 Task: Look for space in Kitama, Tanzania from 26th August, 2023 to 10th September, 2023 for 6 adults, 2 children in price range Rs.10000 to Rs.15000. Place can be entire place or shared room with 6 bedrooms having 6 beds and 6 bathrooms. Property type can be house, flat, guest house. Amenities needed are: wifi, TV, free parkinig on premises, gym, breakfast. Booking option can be shelf check-in. Required host language is English.
Action: Mouse moved to (481, 99)
Screenshot: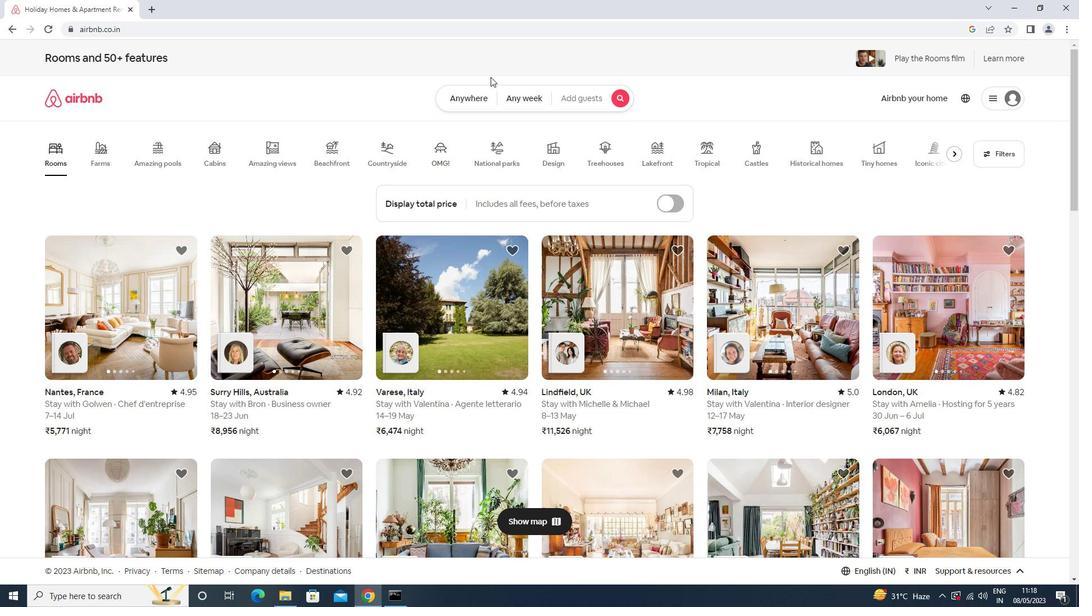 
Action: Mouse pressed left at (481, 99)
Screenshot: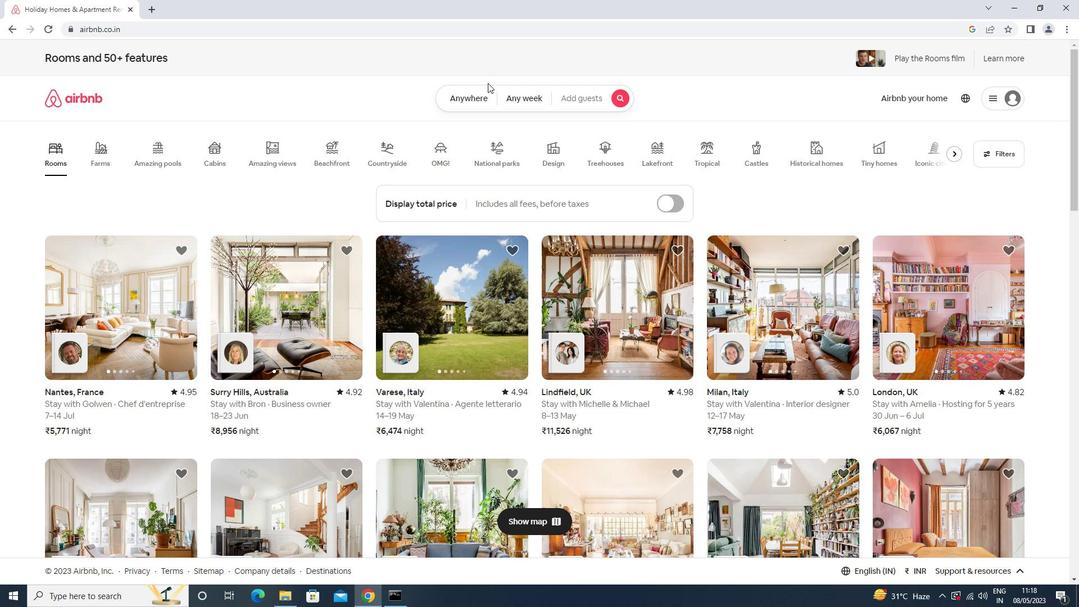 
Action: Mouse moved to (430, 142)
Screenshot: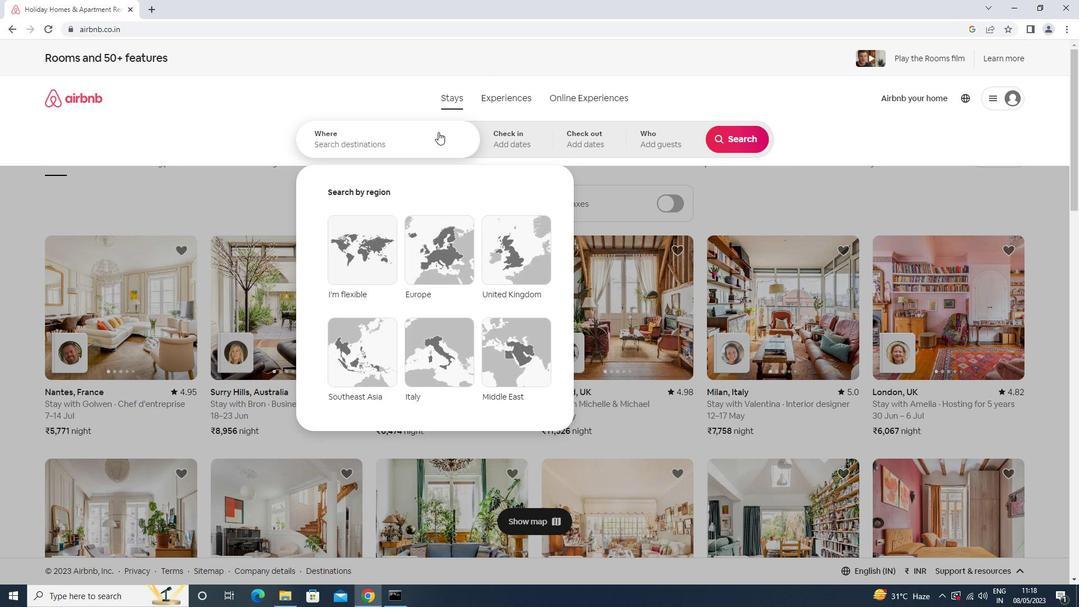 
Action: Mouse pressed left at (430, 142)
Screenshot: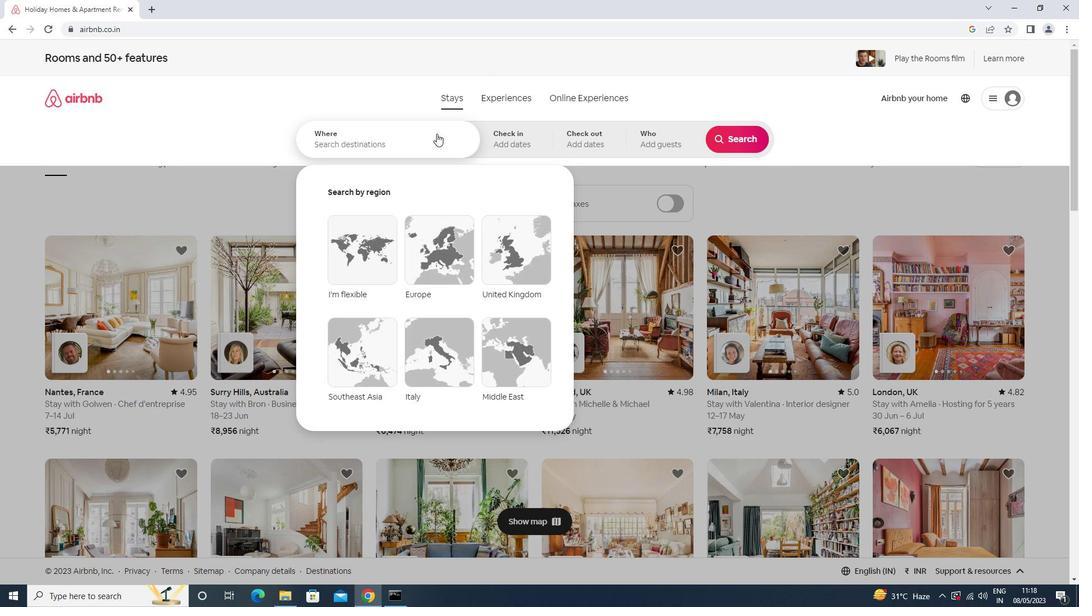 
Action: Key pressed <Key.shift>KITAMA,<Key.space><Key.shift>TANZANIA<Key.down><Key.enter>
Screenshot: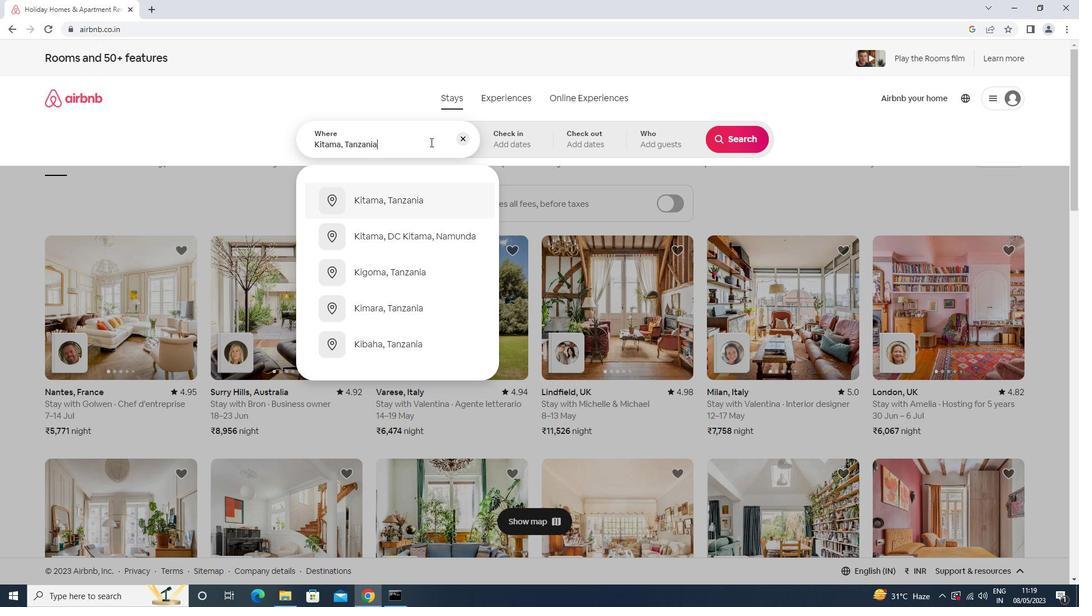 
Action: Mouse moved to (737, 226)
Screenshot: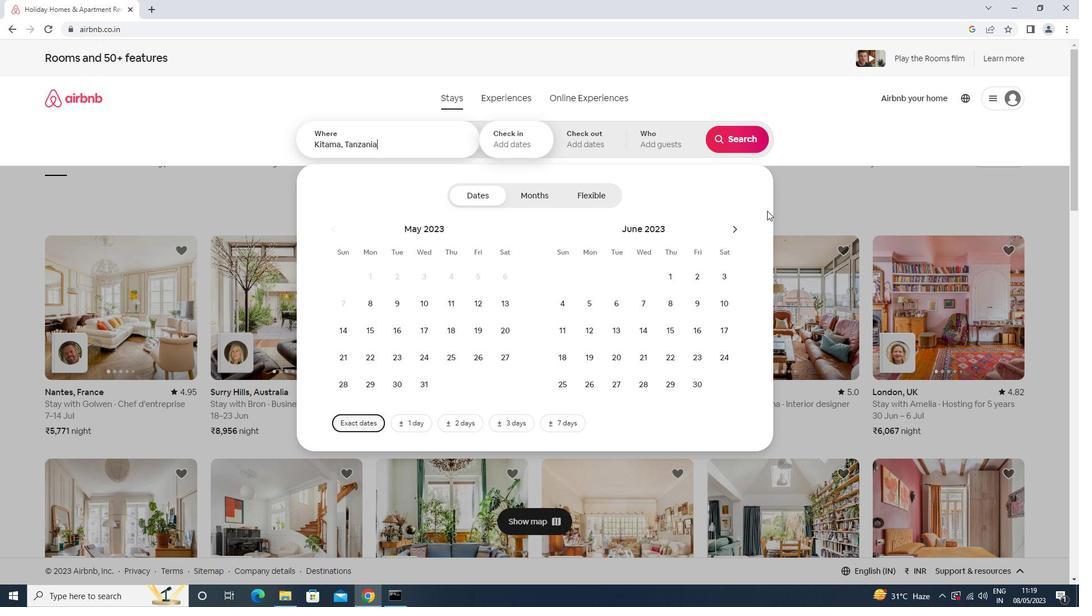 
Action: Mouse pressed left at (737, 226)
Screenshot: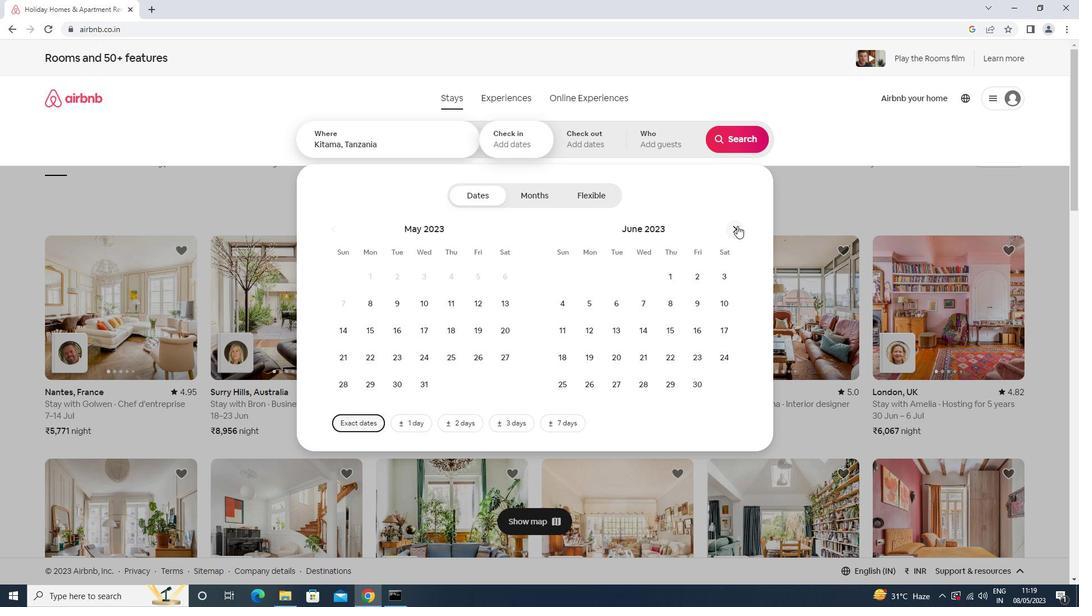 
Action: Mouse pressed left at (737, 226)
Screenshot: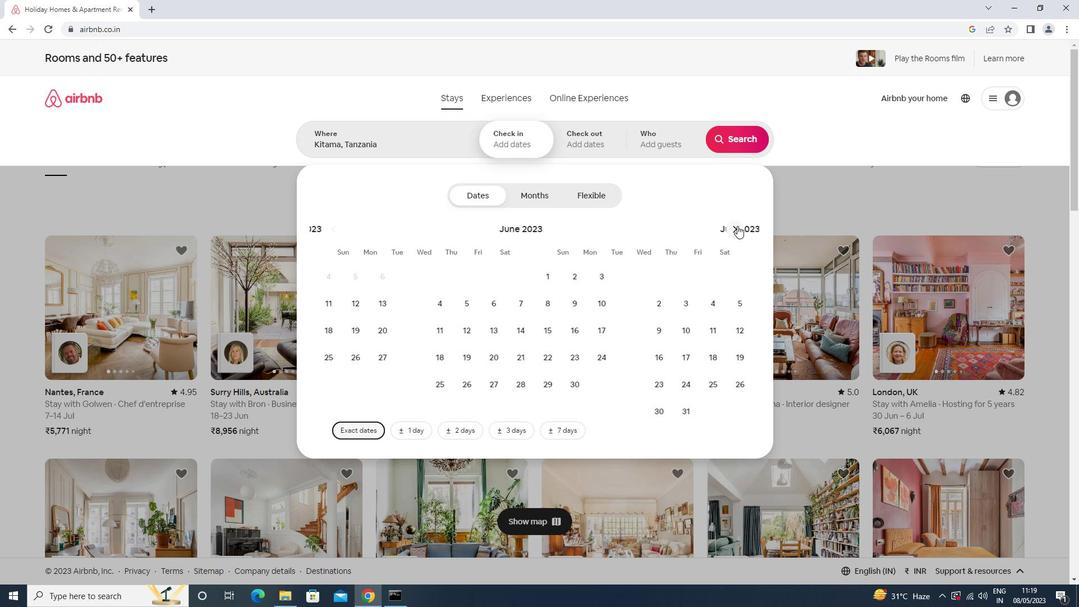 
Action: Mouse moved to (737, 226)
Screenshot: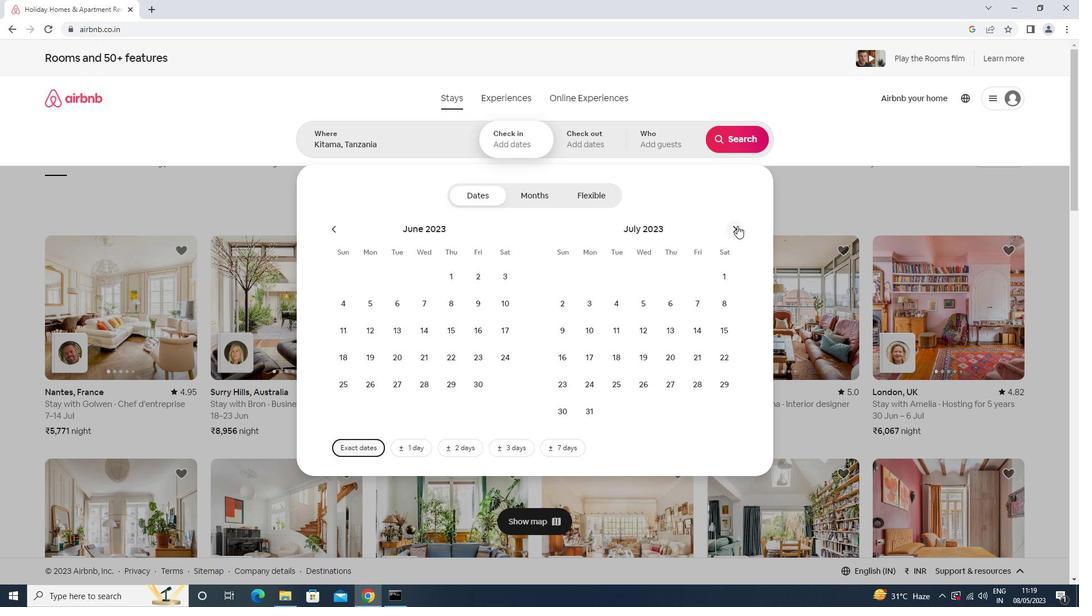 
Action: Mouse pressed left at (737, 226)
Screenshot: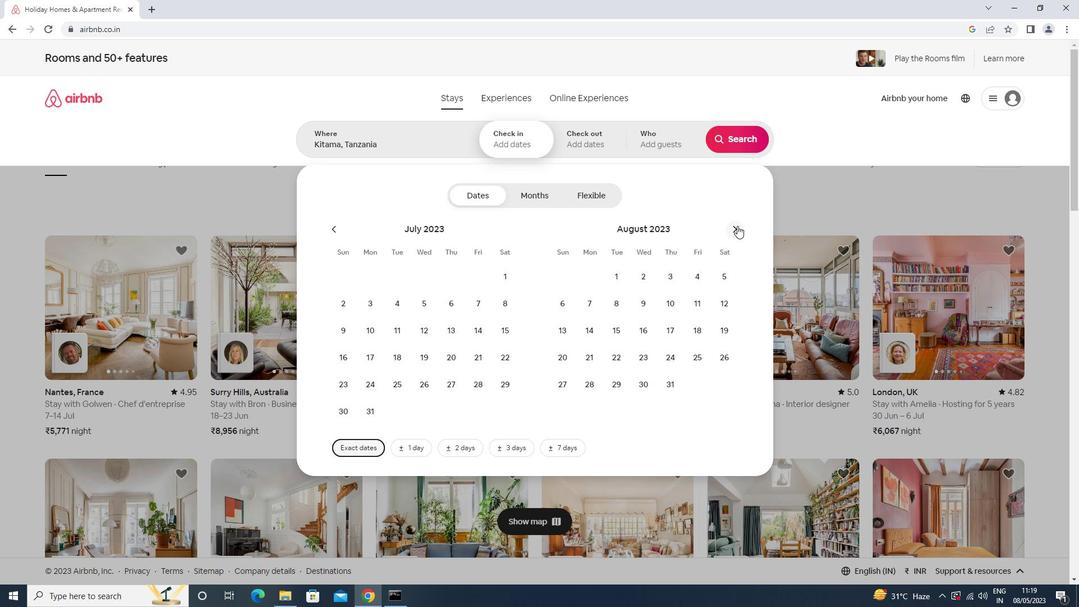 
Action: Mouse moved to (448, 356)
Screenshot: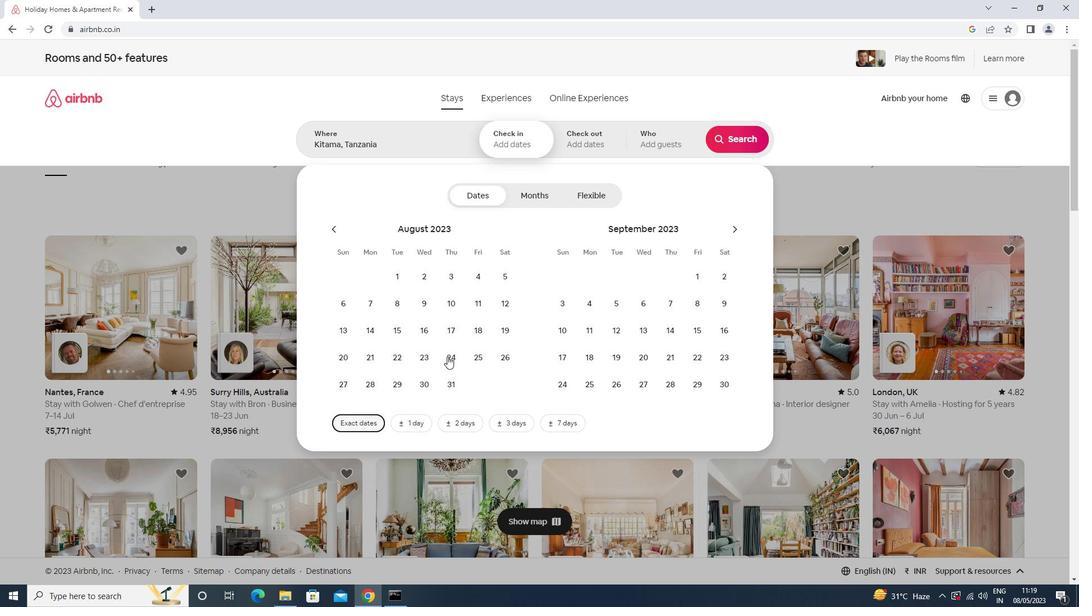 
Action: Mouse pressed left at (448, 356)
Screenshot: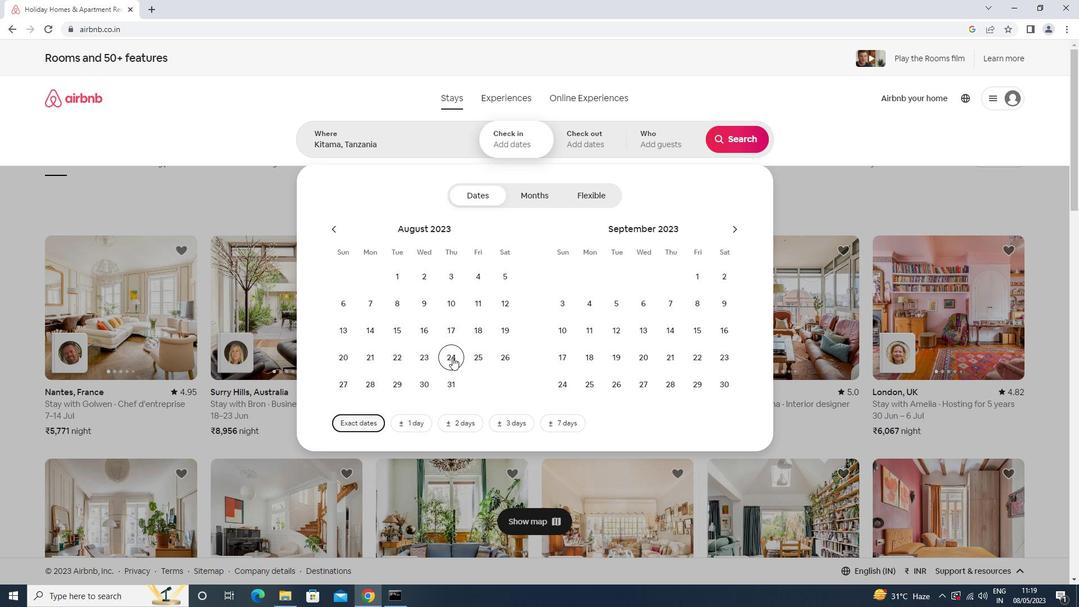 
Action: Mouse moved to (564, 328)
Screenshot: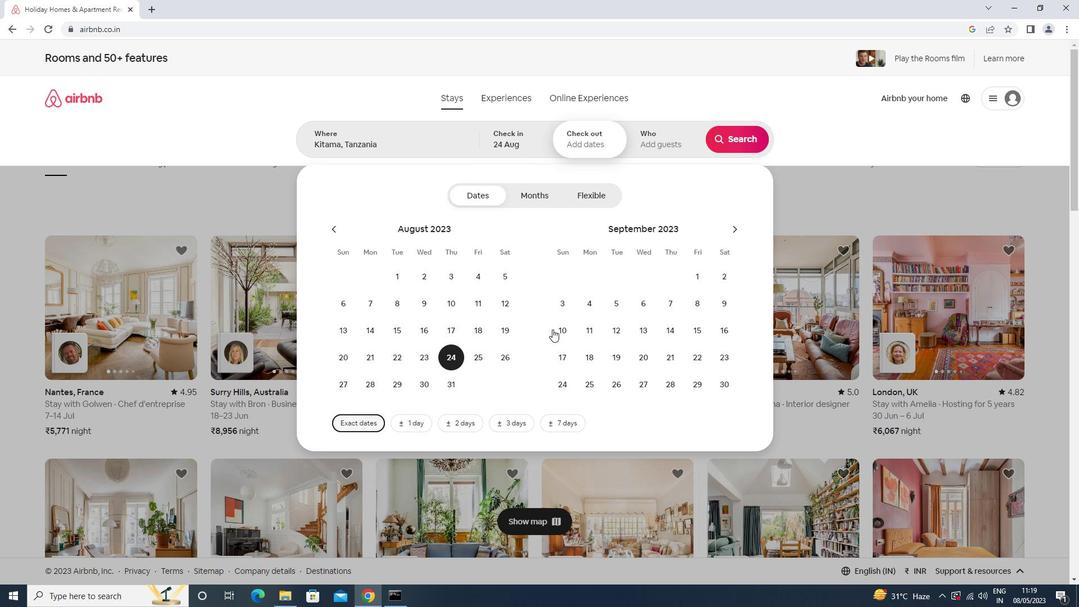
Action: Mouse pressed left at (564, 328)
Screenshot: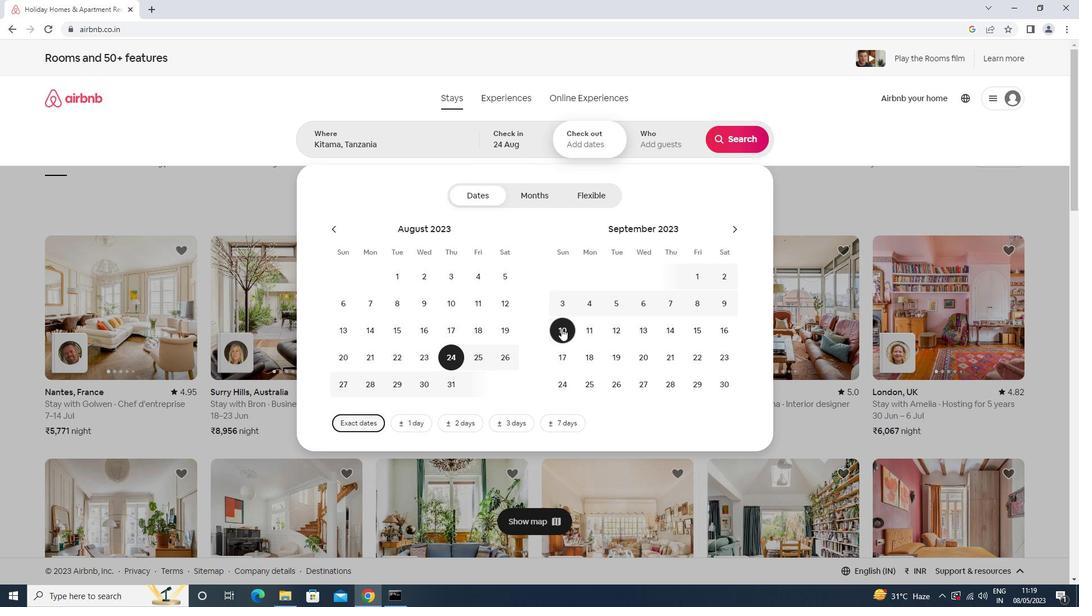 
Action: Mouse moved to (655, 145)
Screenshot: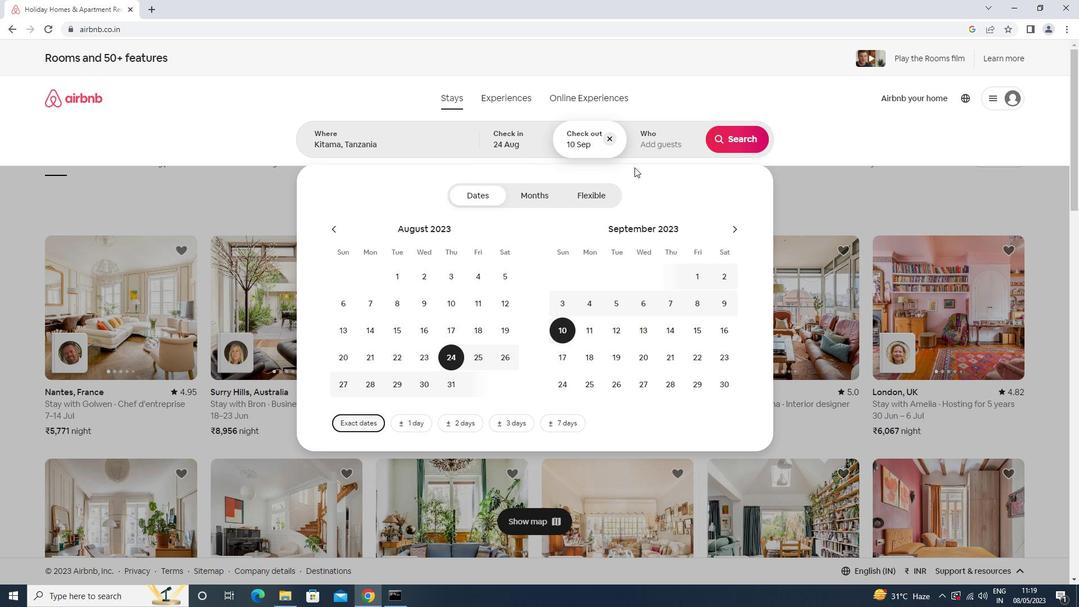 
Action: Mouse pressed left at (655, 145)
Screenshot: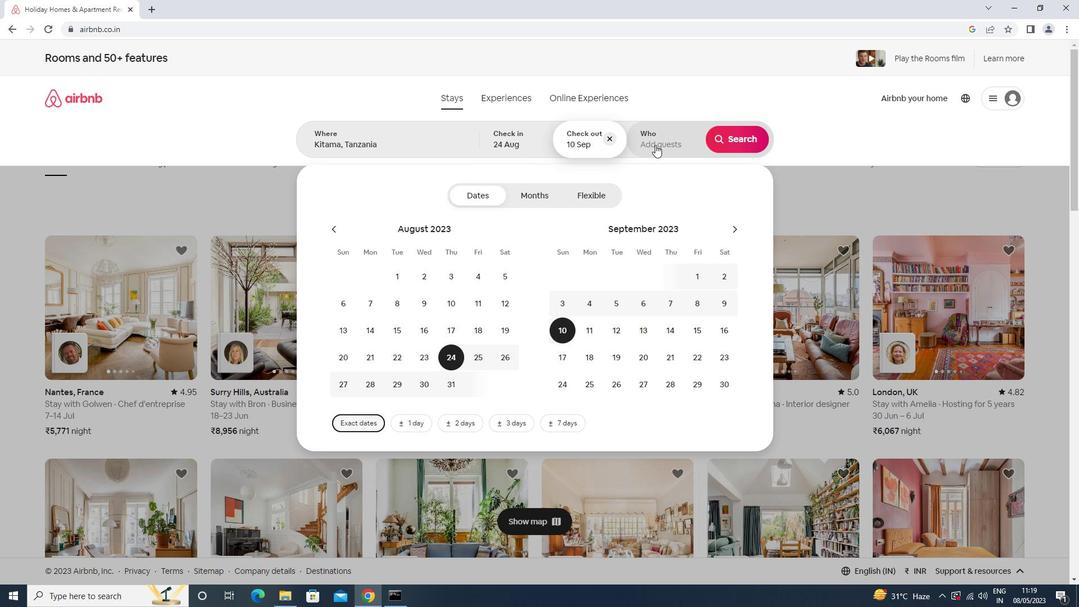 
Action: Mouse moved to (740, 199)
Screenshot: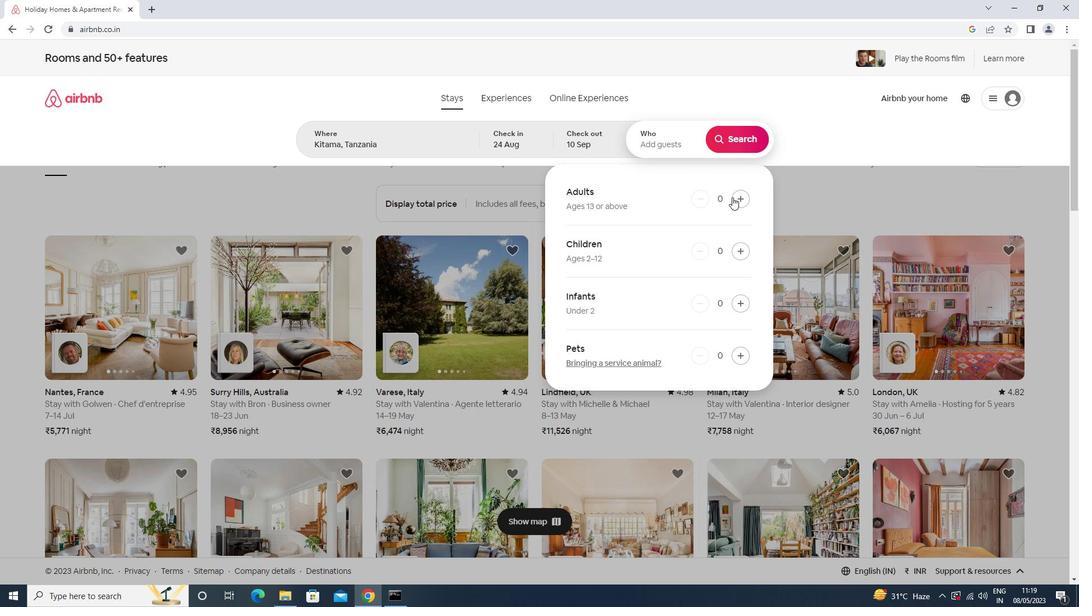 
Action: Mouse pressed left at (740, 199)
Screenshot: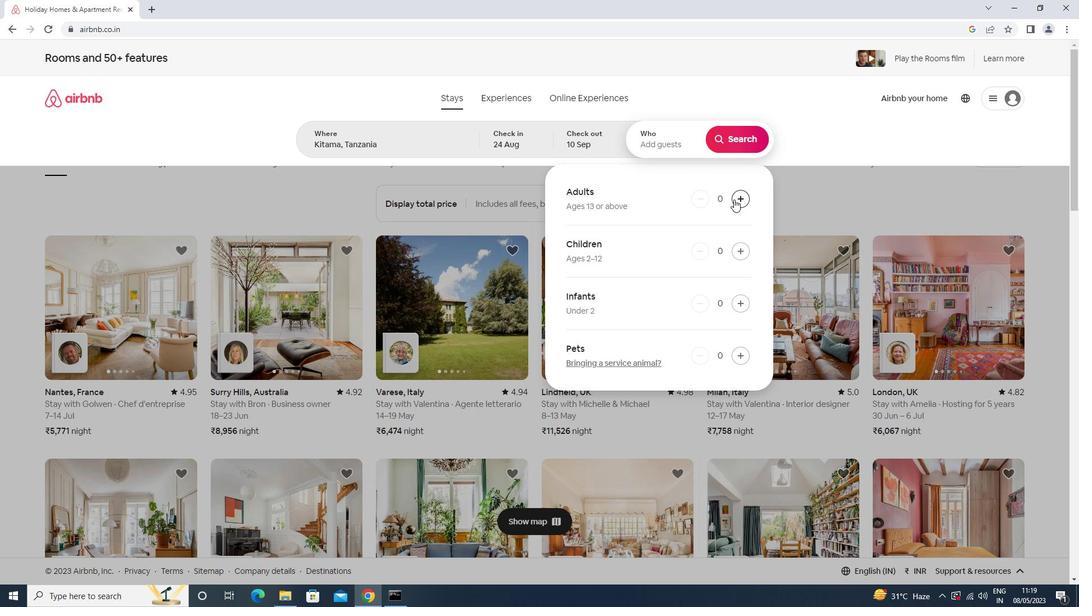
Action: Mouse pressed left at (740, 199)
Screenshot: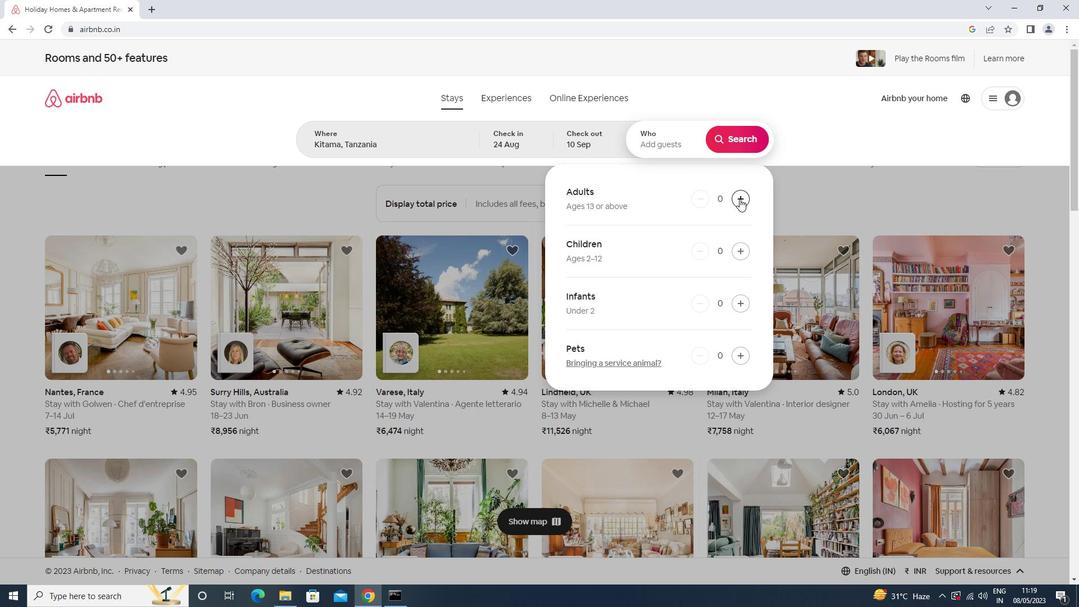
Action: Mouse pressed left at (740, 199)
Screenshot: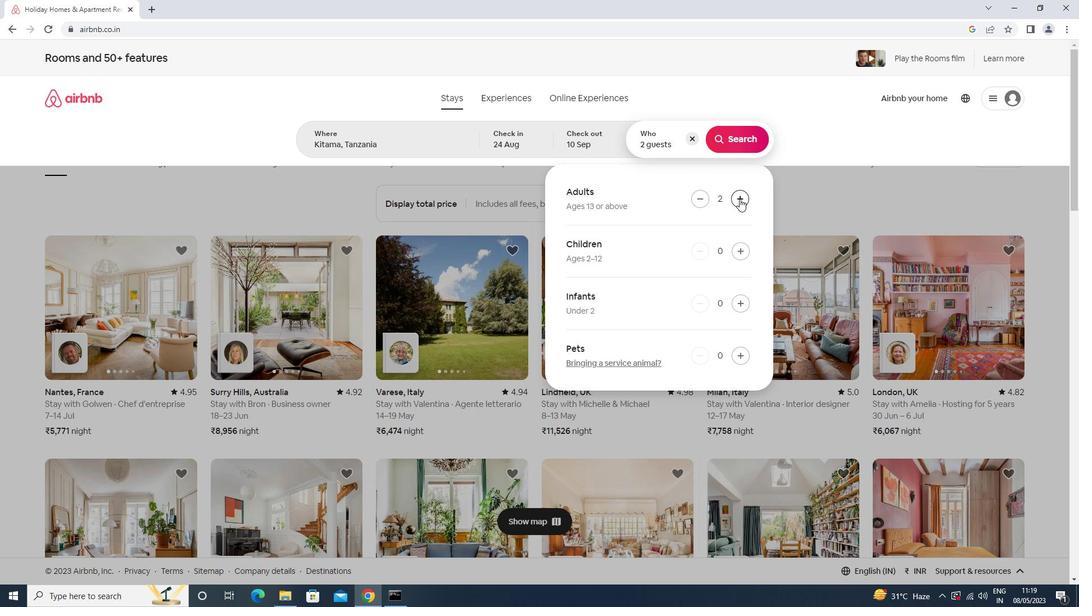 
Action: Mouse pressed left at (740, 199)
Screenshot: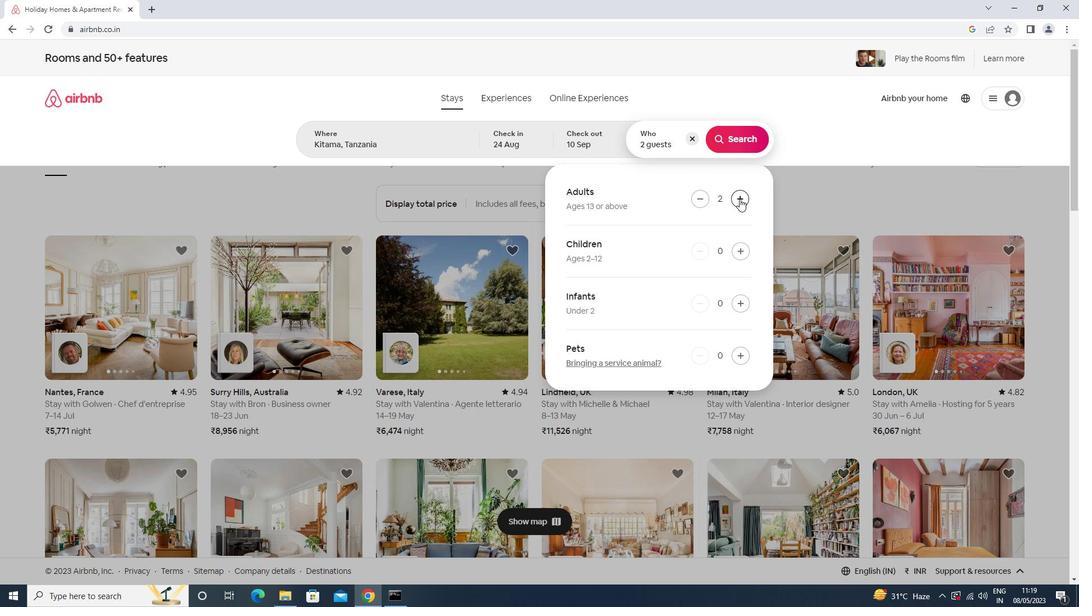 
Action: Mouse pressed left at (740, 199)
Screenshot: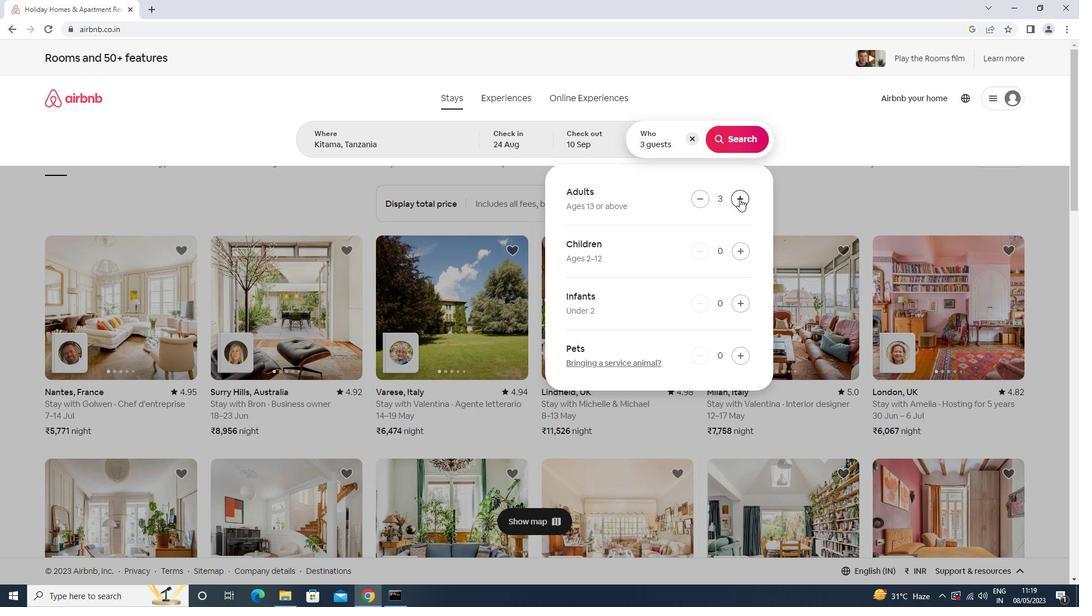 
Action: Mouse pressed left at (740, 199)
Screenshot: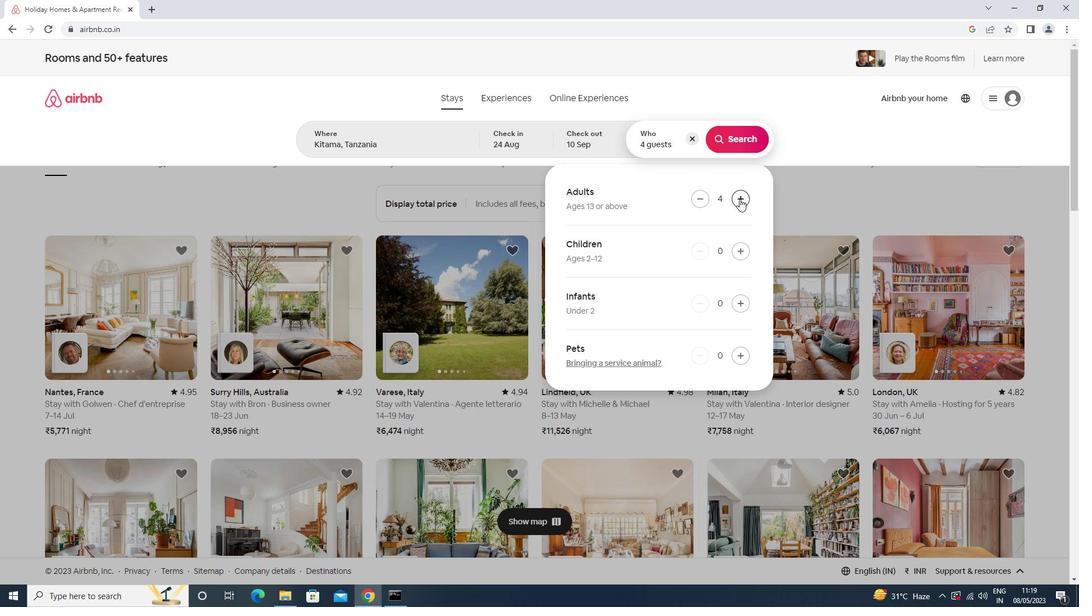 
Action: Mouse moved to (744, 253)
Screenshot: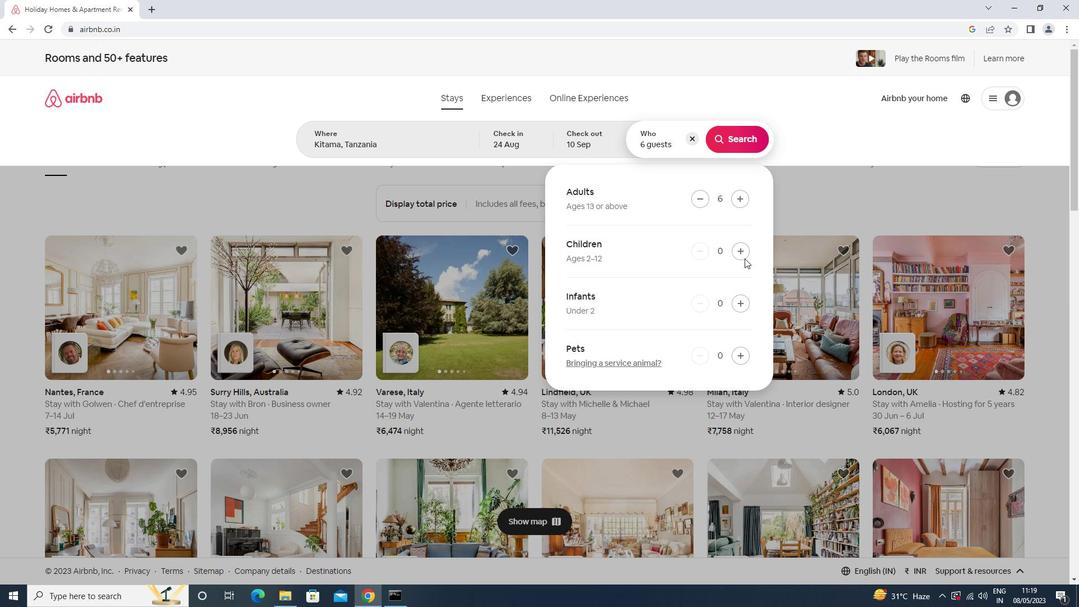 
Action: Mouse pressed left at (744, 253)
Screenshot: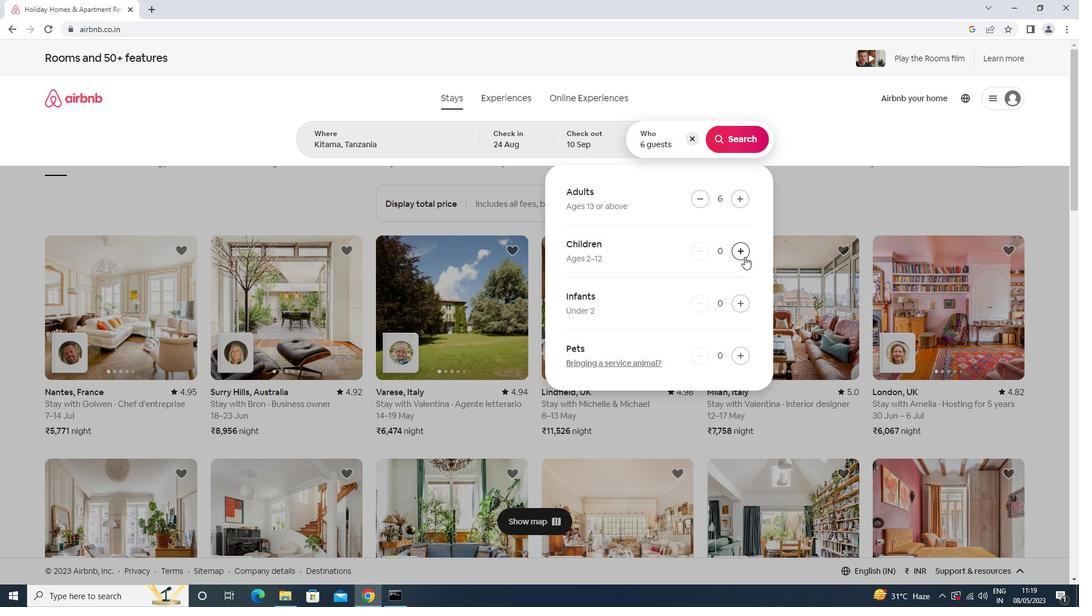 
Action: Mouse pressed left at (744, 253)
Screenshot: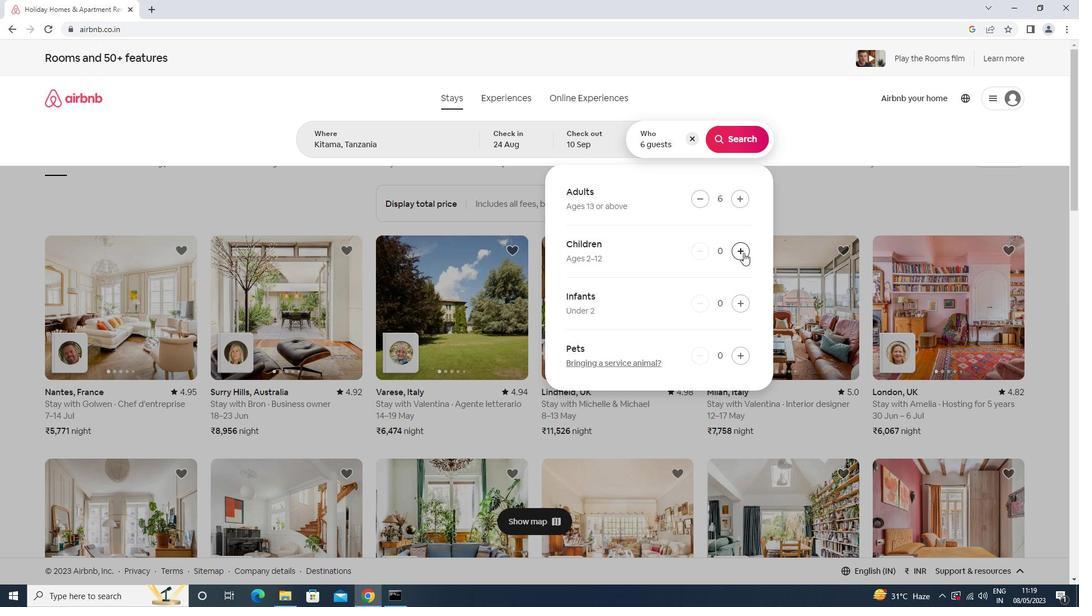 
Action: Mouse moved to (740, 142)
Screenshot: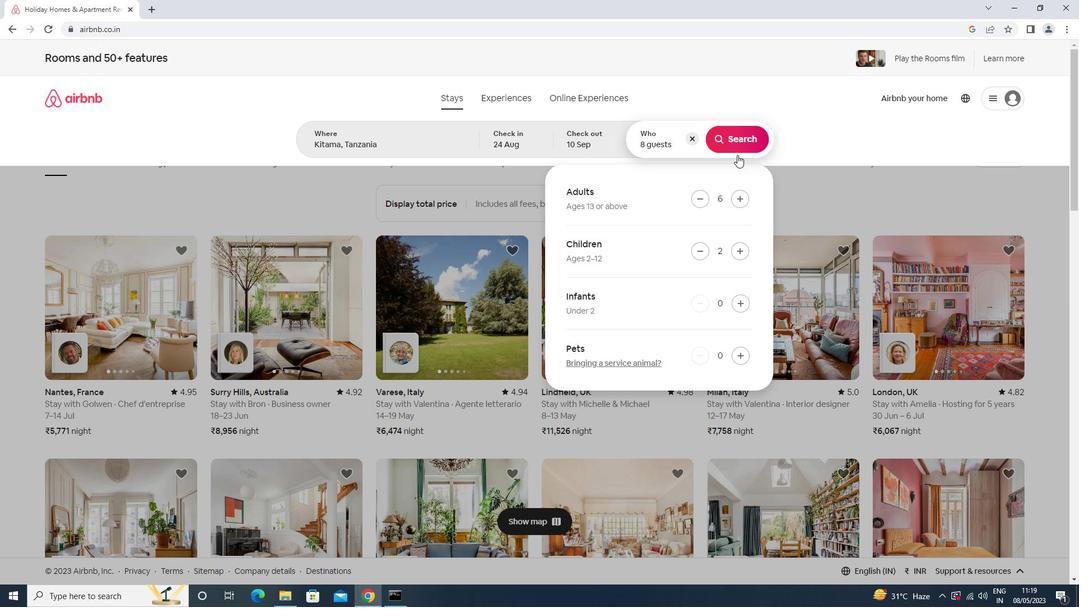 
Action: Mouse pressed left at (740, 142)
Screenshot: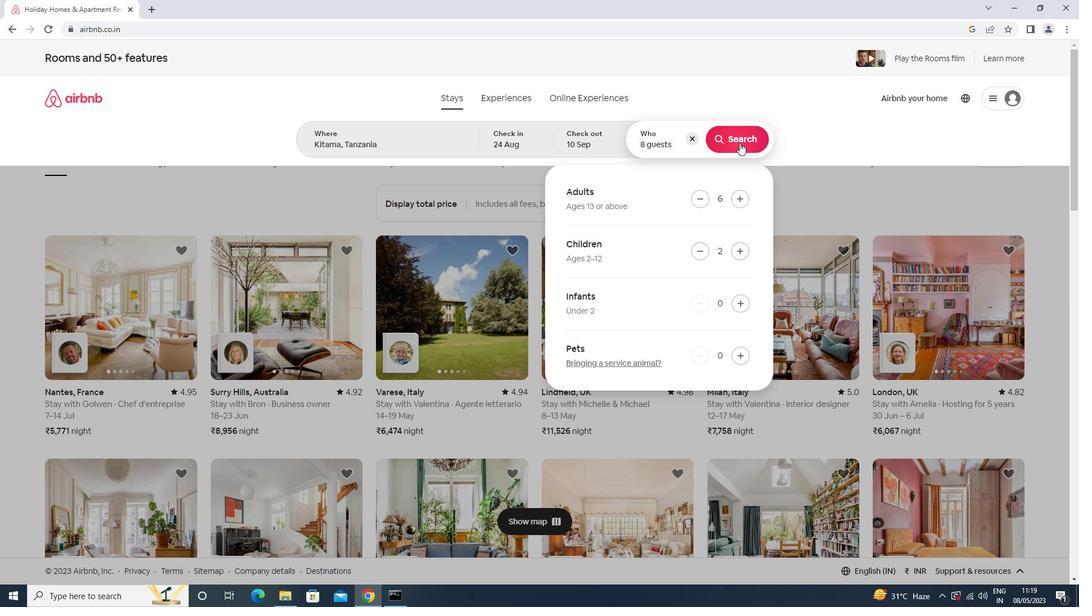 
Action: Mouse moved to (1038, 109)
Screenshot: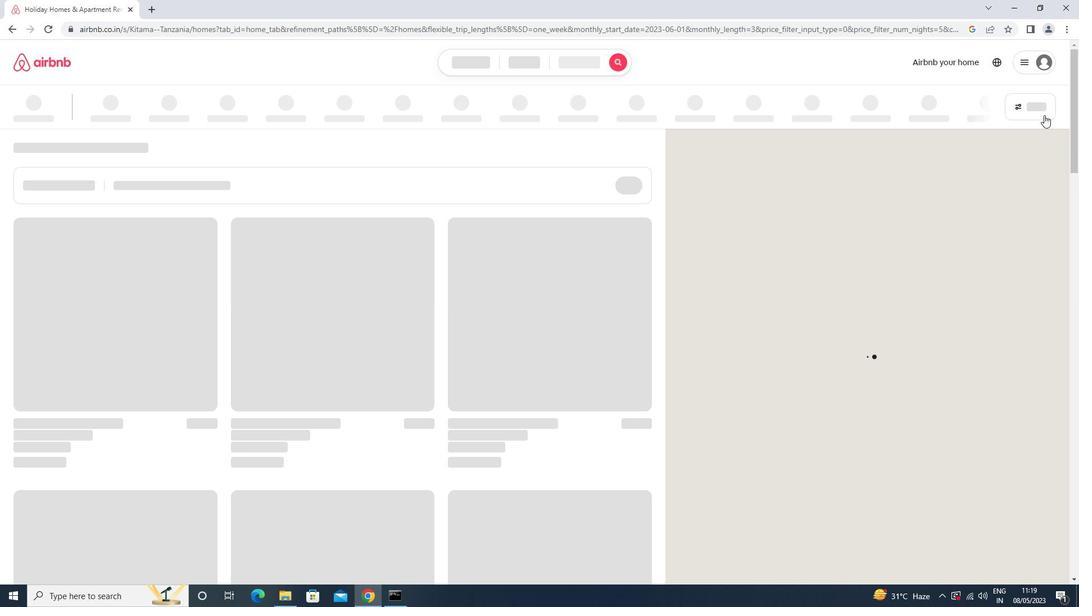 
Action: Mouse pressed left at (1038, 109)
Screenshot: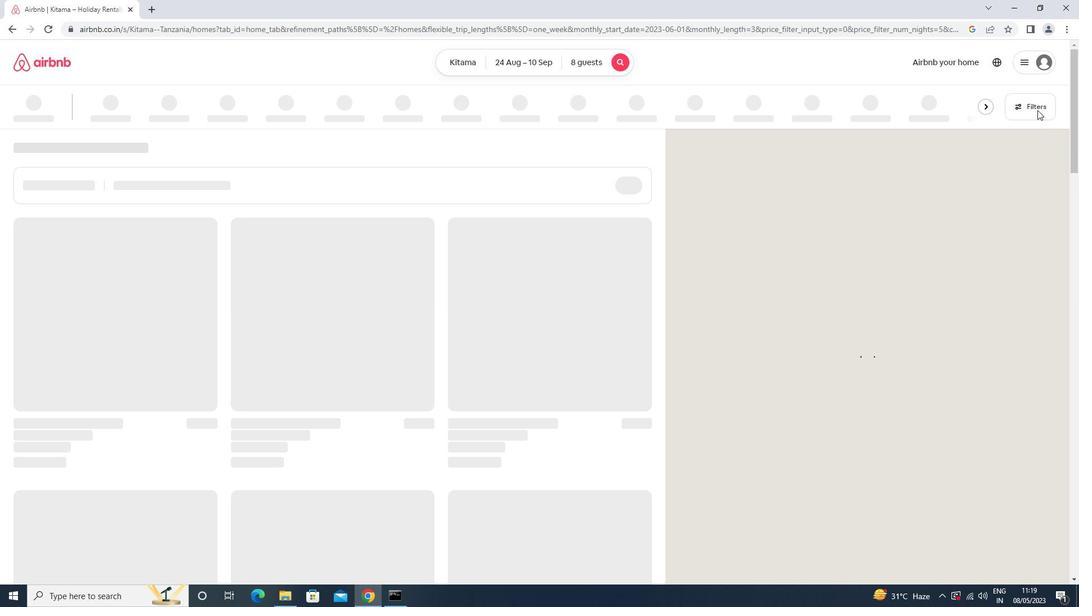 
Action: Mouse moved to (448, 377)
Screenshot: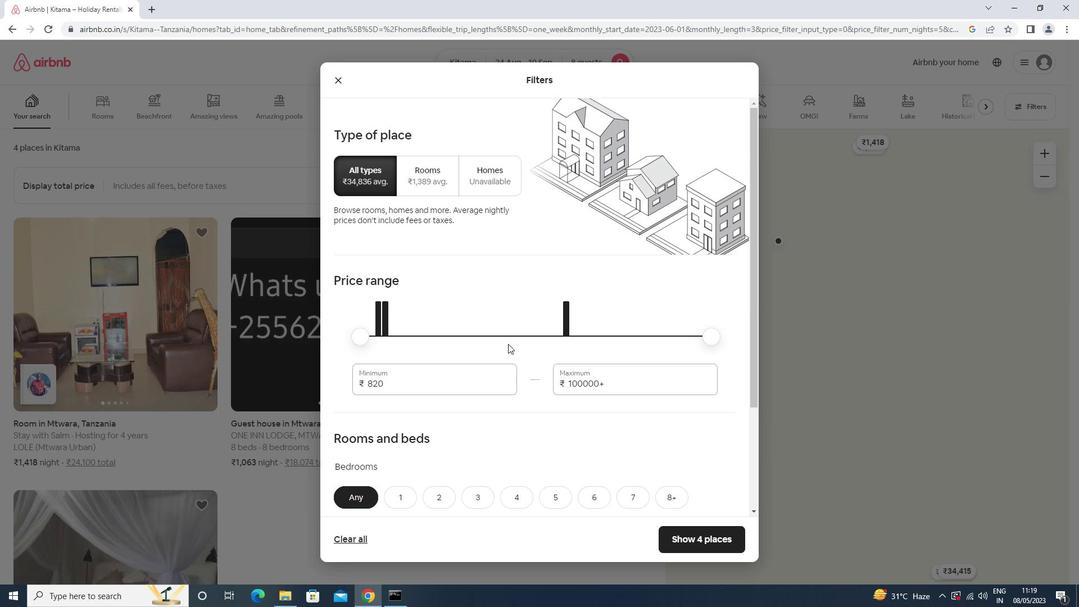 
Action: Mouse pressed left at (448, 377)
Screenshot: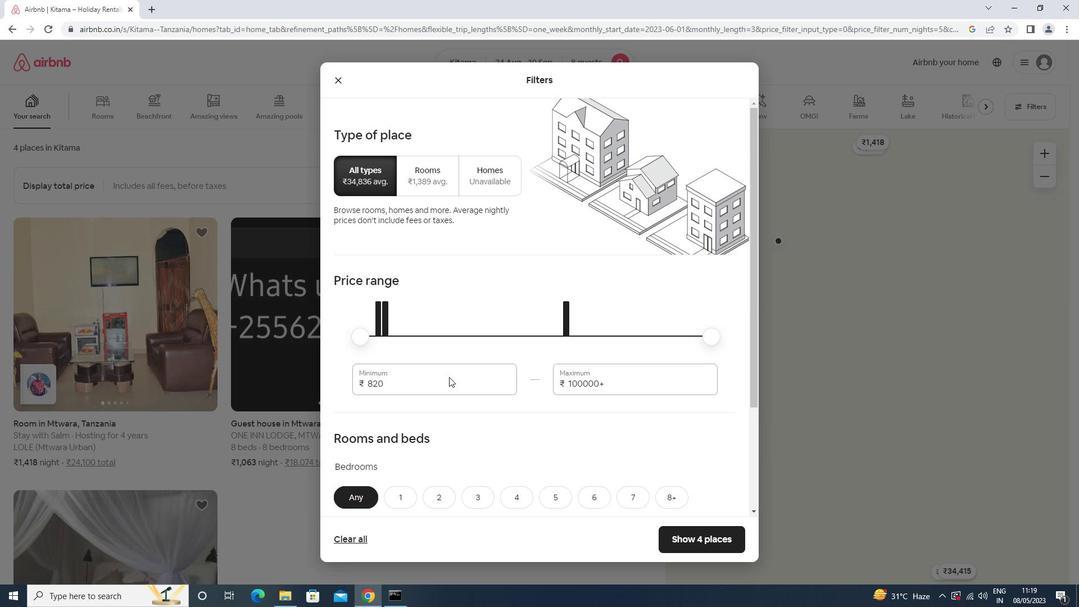 
Action: Mouse moved to (446, 369)
Screenshot: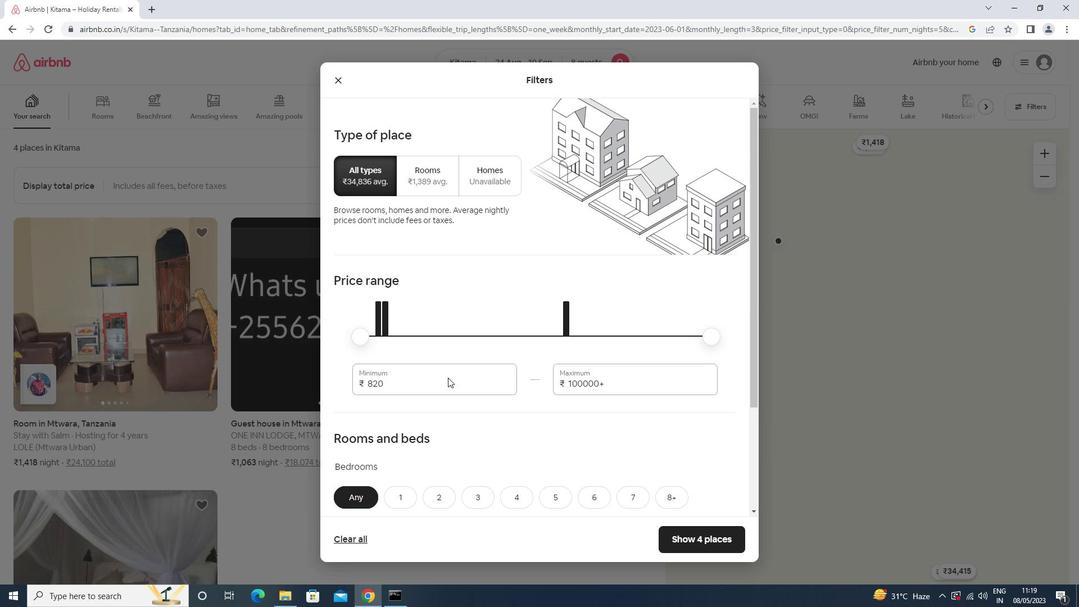 
Action: Key pressed <Key.backspace><Key.backspace><Key.backspace>10000<Key.tab>15000
Screenshot: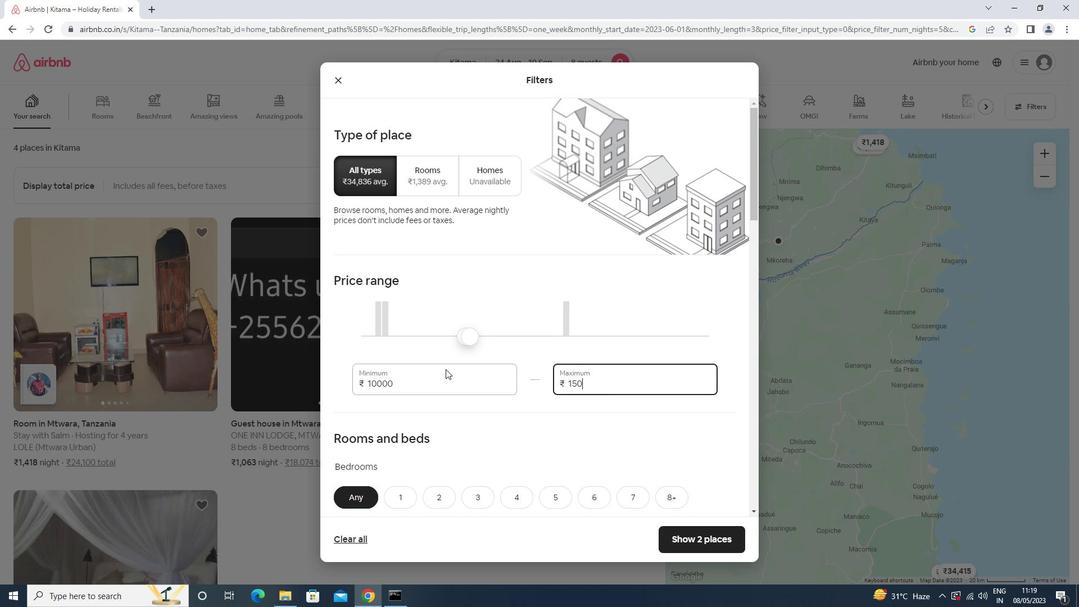 
Action: Mouse scrolled (446, 368) with delta (0, 0)
Screenshot: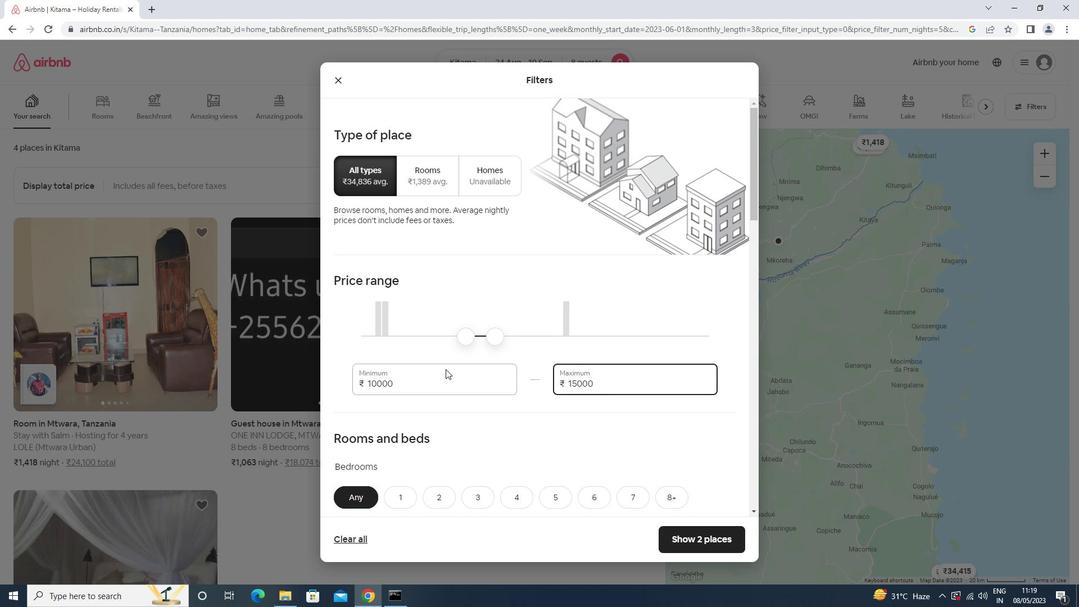 
Action: Mouse scrolled (446, 368) with delta (0, 0)
Screenshot: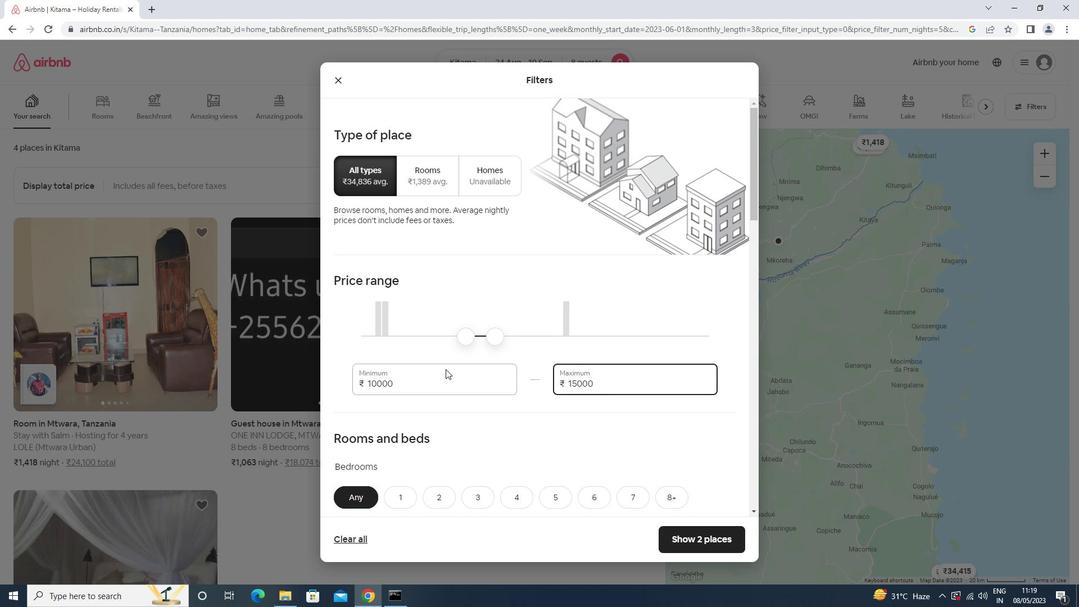 
Action: Mouse scrolled (446, 368) with delta (0, 0)
Screenshot: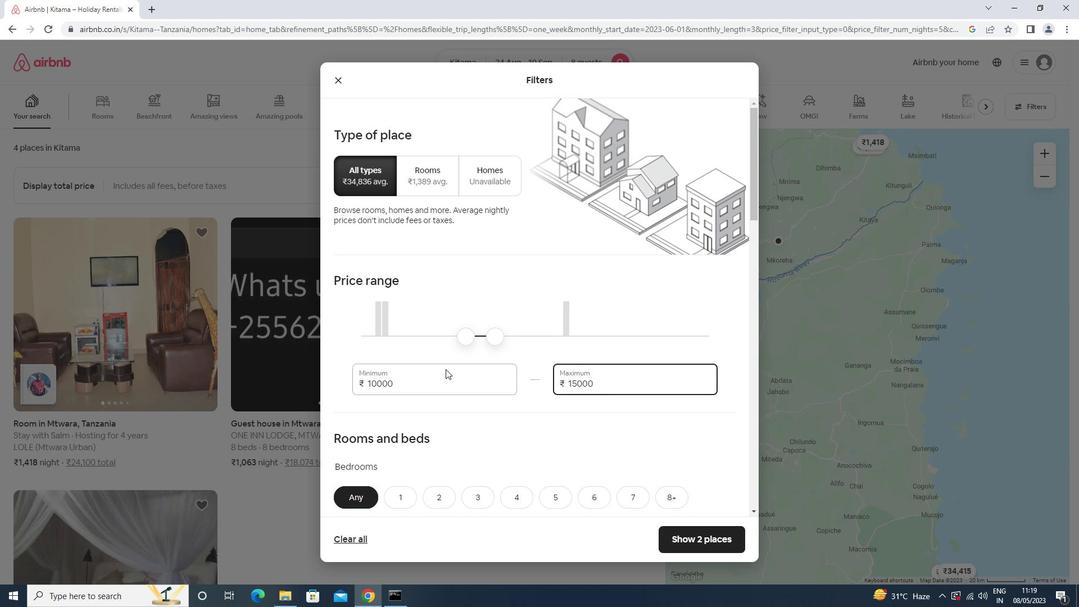 
Action: Mouse moved to (582, 324)
Screenshot: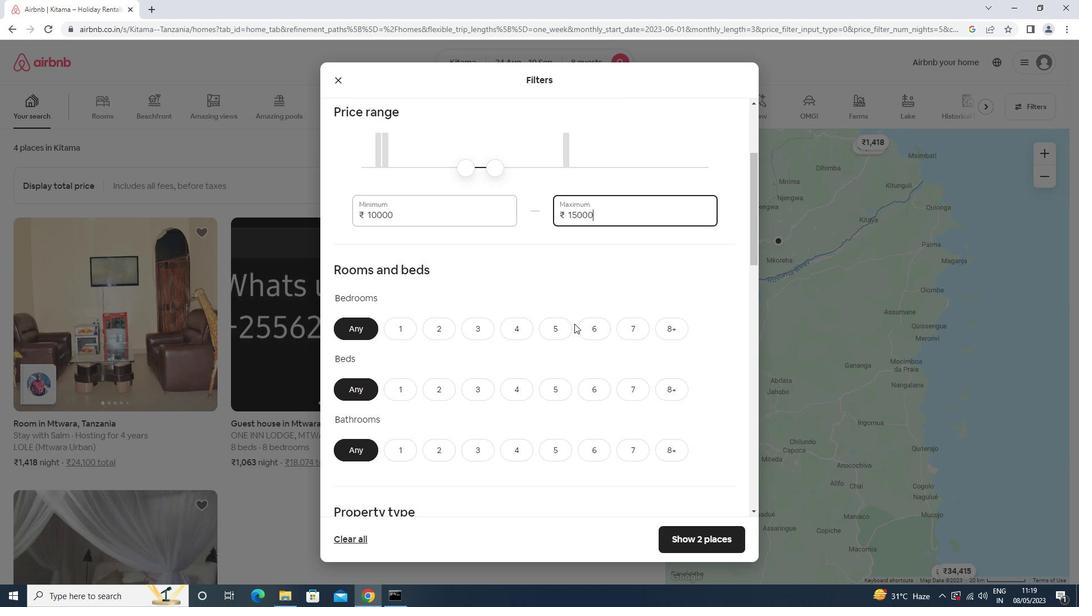 
Action: Mouse pressed left at (582, 324)
Screenshot: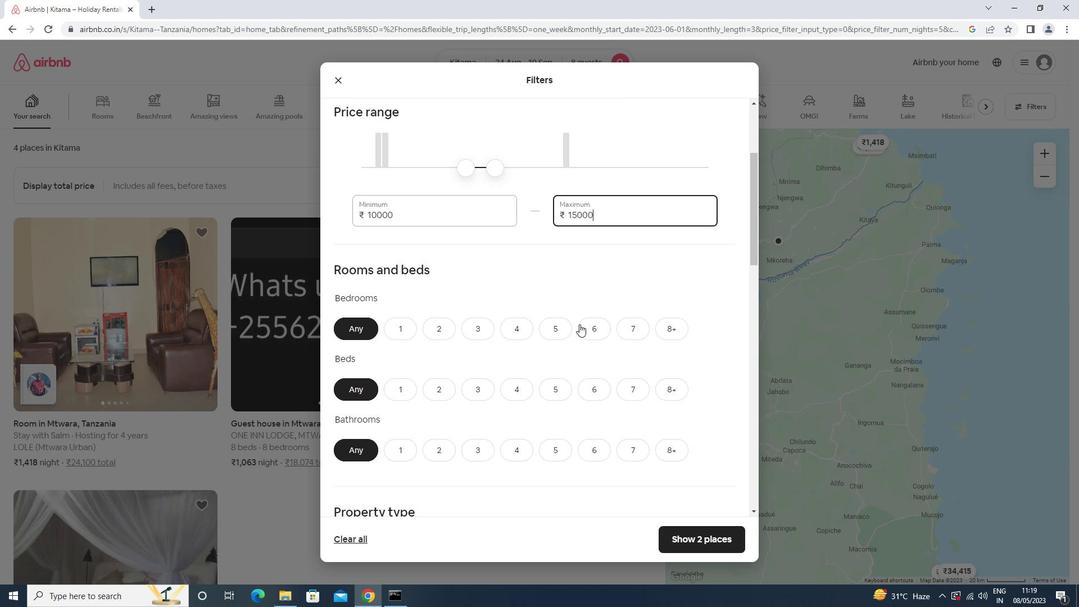 
Action: Mouse moved to (596, 392)
Screenshot: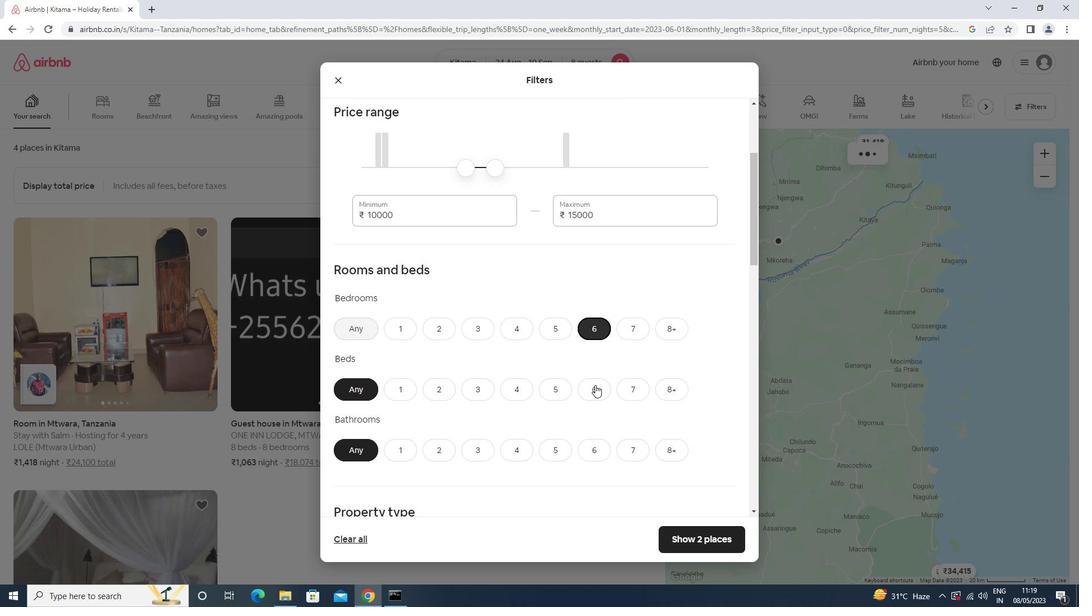 
Action: Mouse pressed left at (596, 392)
Screenshot: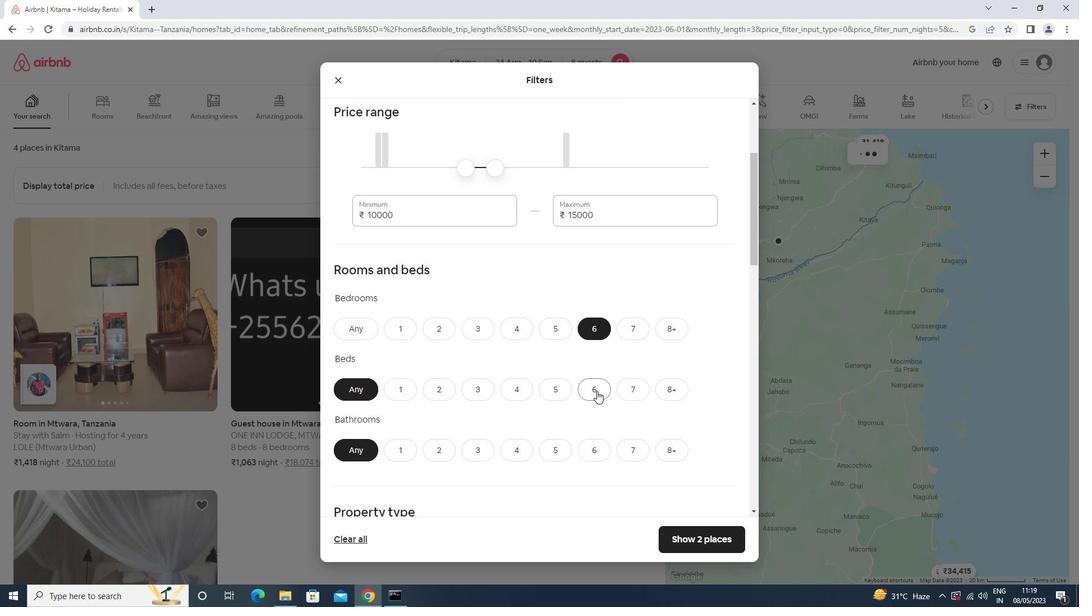 
Action: Mouse moved to (587, 449)
Screenshot: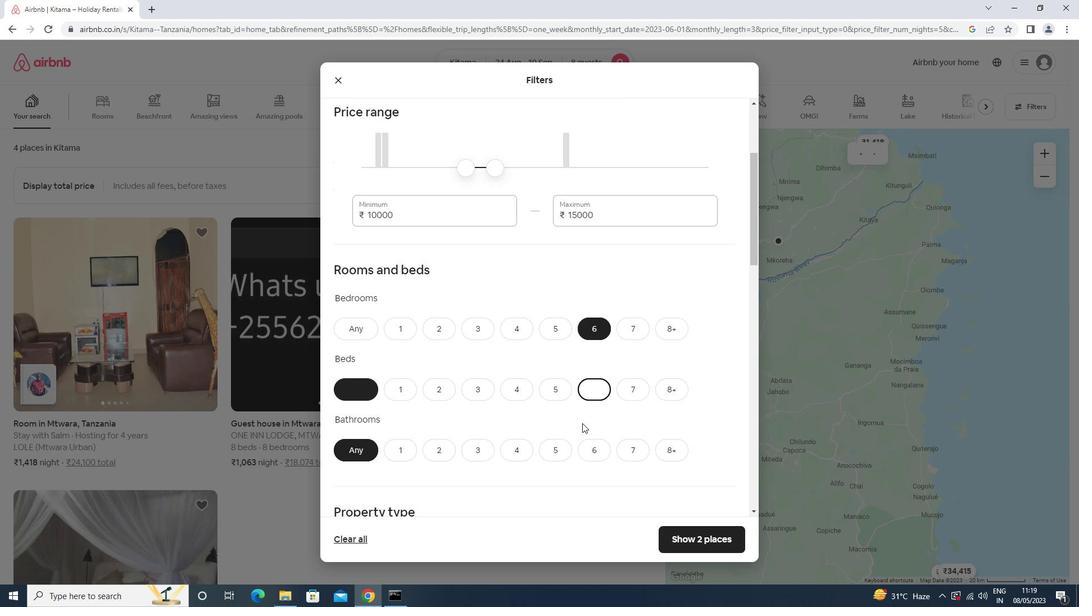 
Action: Mouse pressed left at (587, 449)
Screenshot: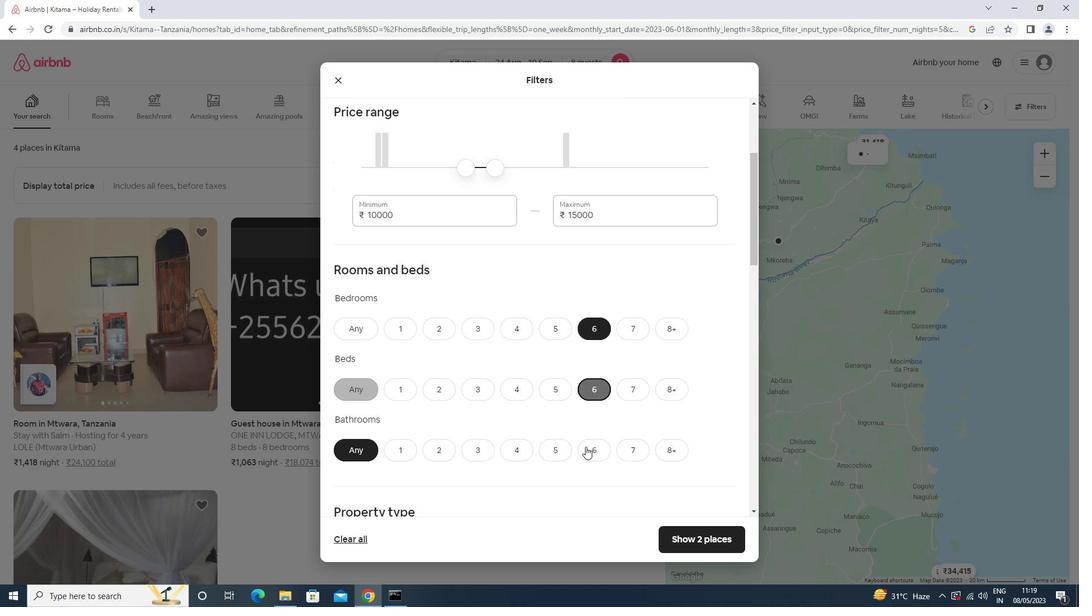 
Action: Mouse moved to (526, 380)
Screenshot: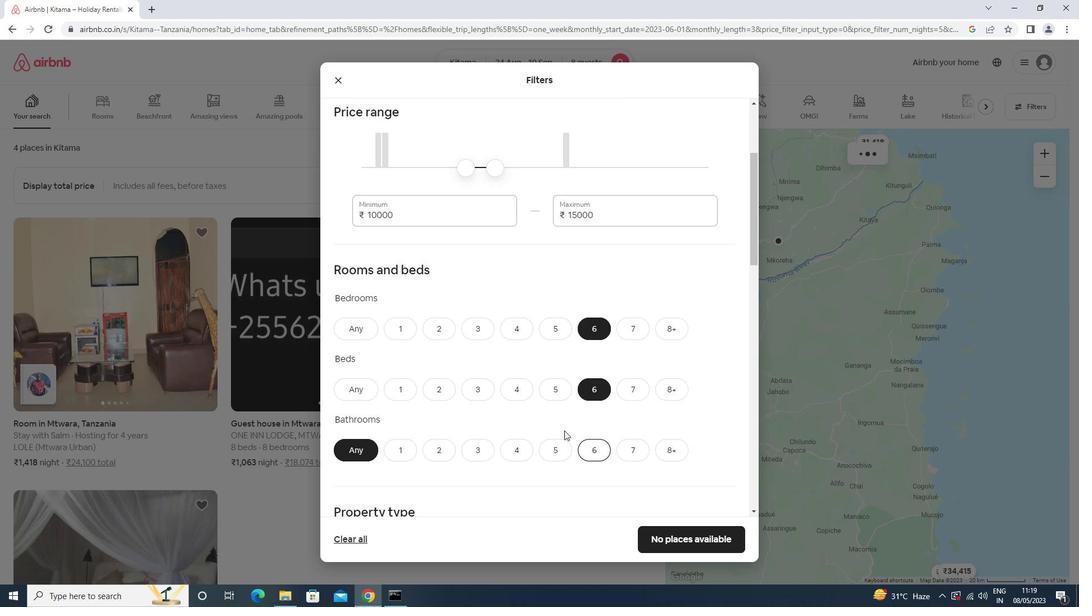 
Action: Mouse scrolled (526, 379) with delta (0, 0)
Screenshot: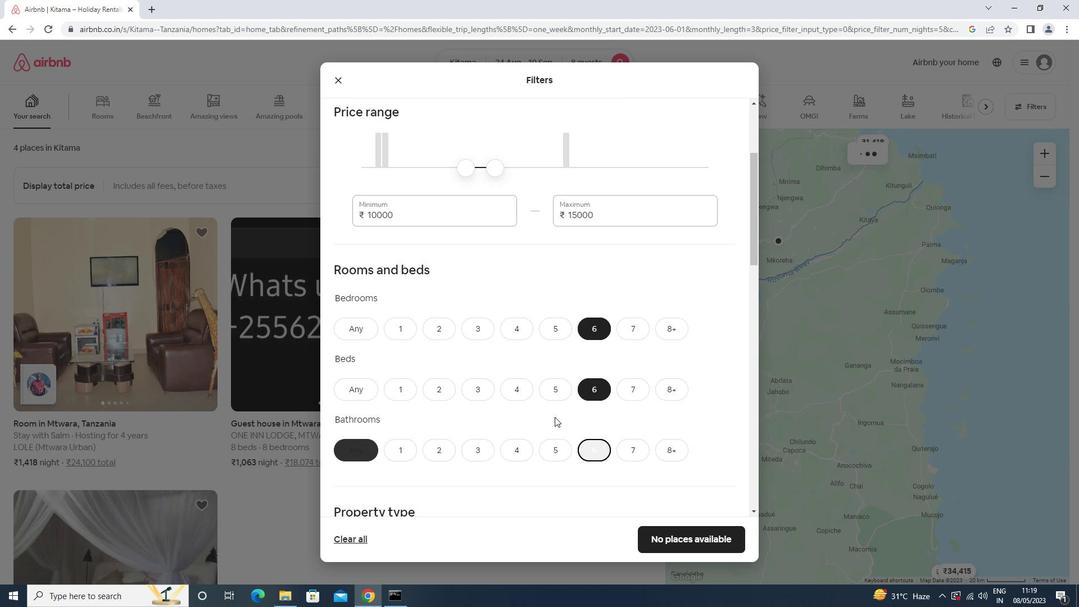 
Action: Mouse scrolled (526, 379) with delta (0, 0)
Screenshot: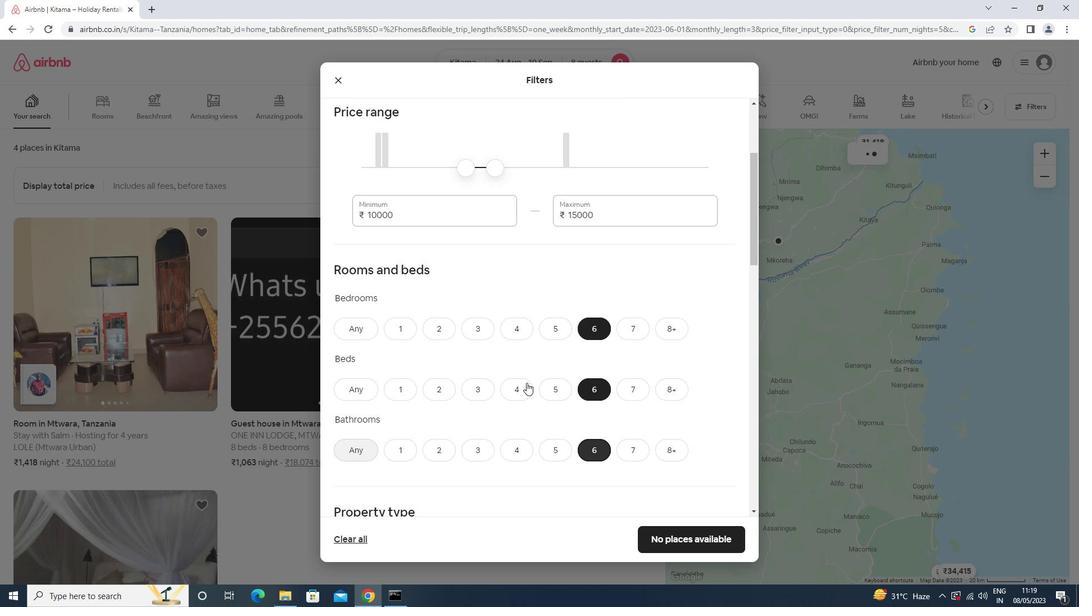 
Action: Mouse scrolled (526, 379) with delta (0, 0)
Screenshot: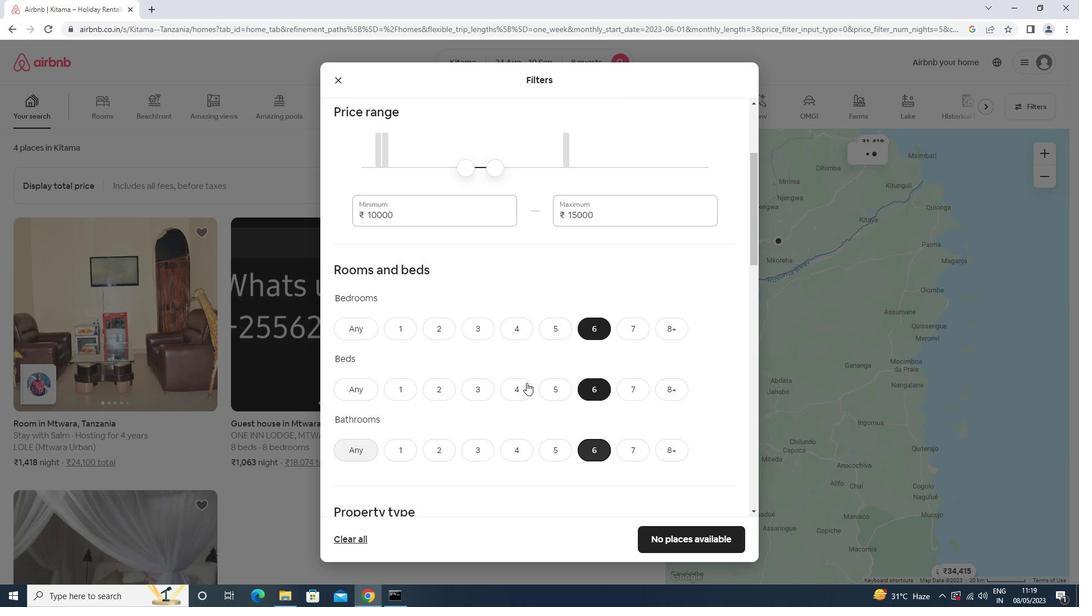 
Action: Mouse scrolled (526, 379) with delta (0, 0)
Screenshot: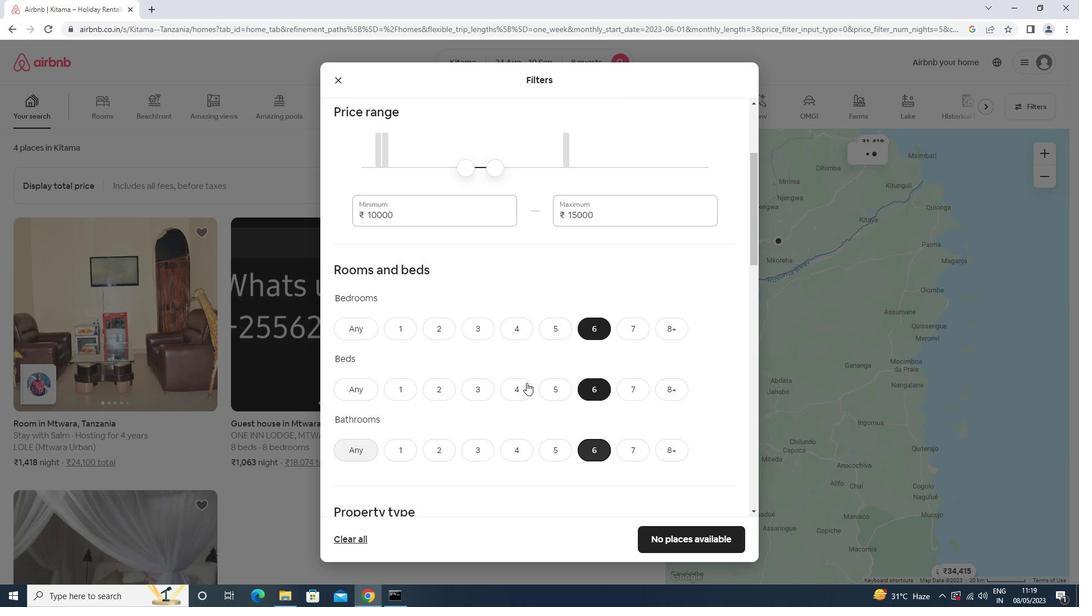 
Action: Mouse scrolled (526, 379) with delta (0, 0)
Screenshot: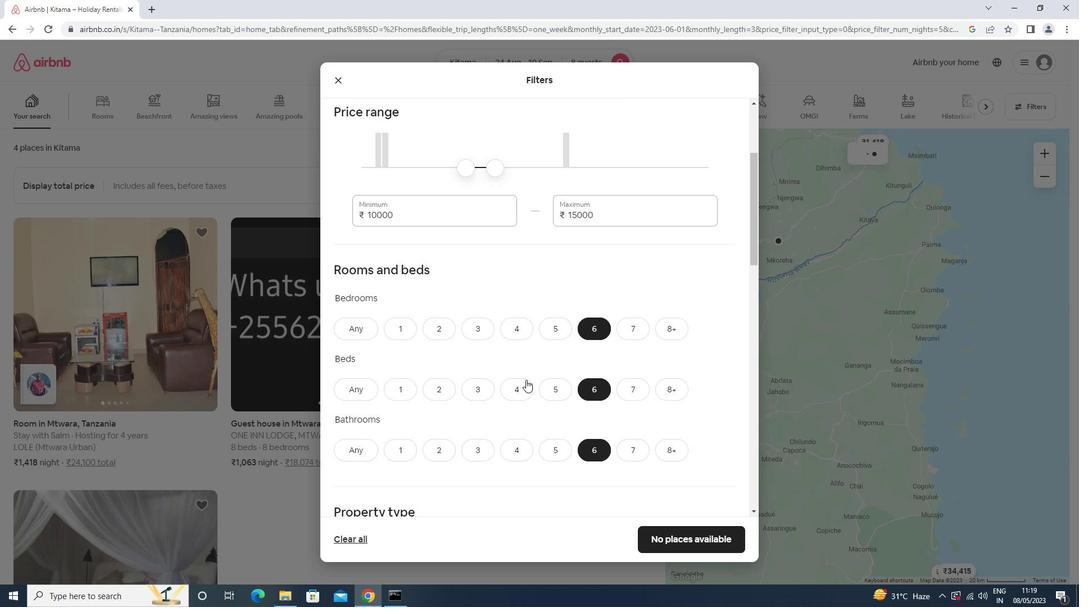 
Action: Mouse moved to (384, 294)
Screenshot: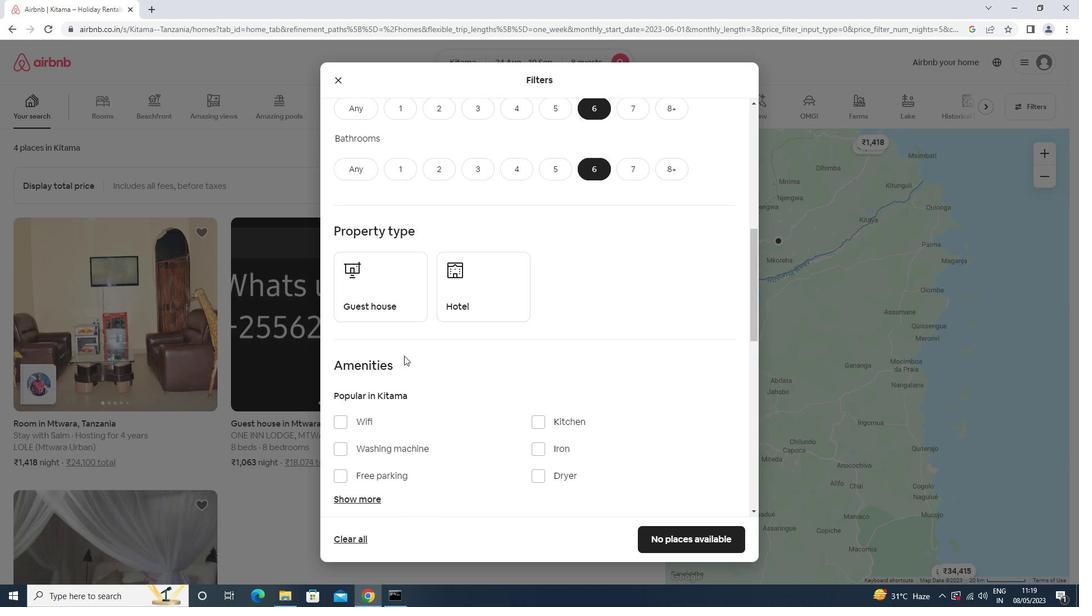 
Action: Mouse pressed left at (384, 294)
Screenshot: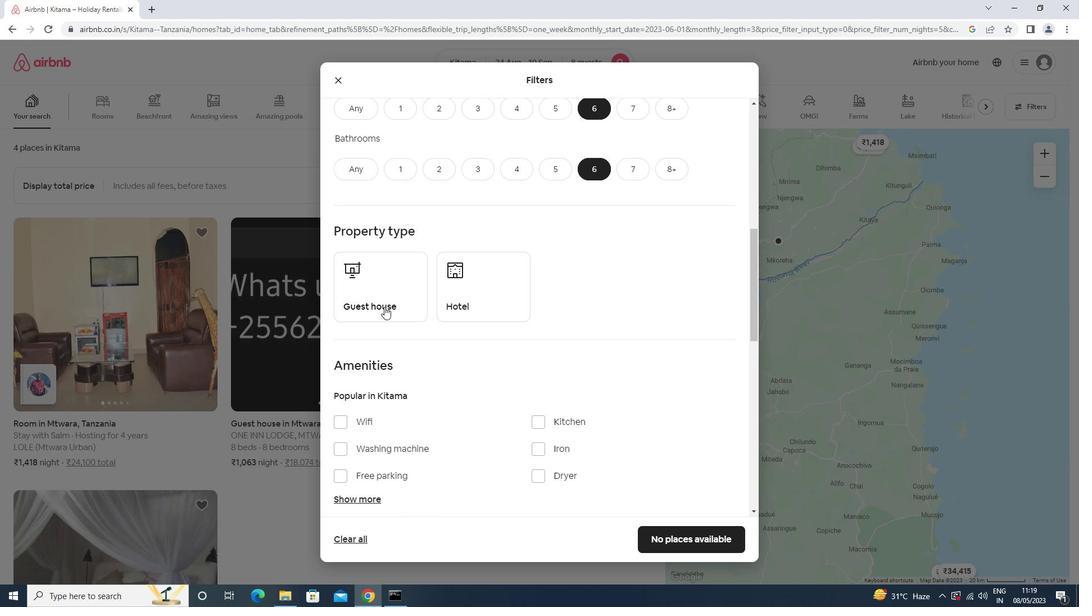 
Action: Mouse moved to (455, 314)
Screenshot: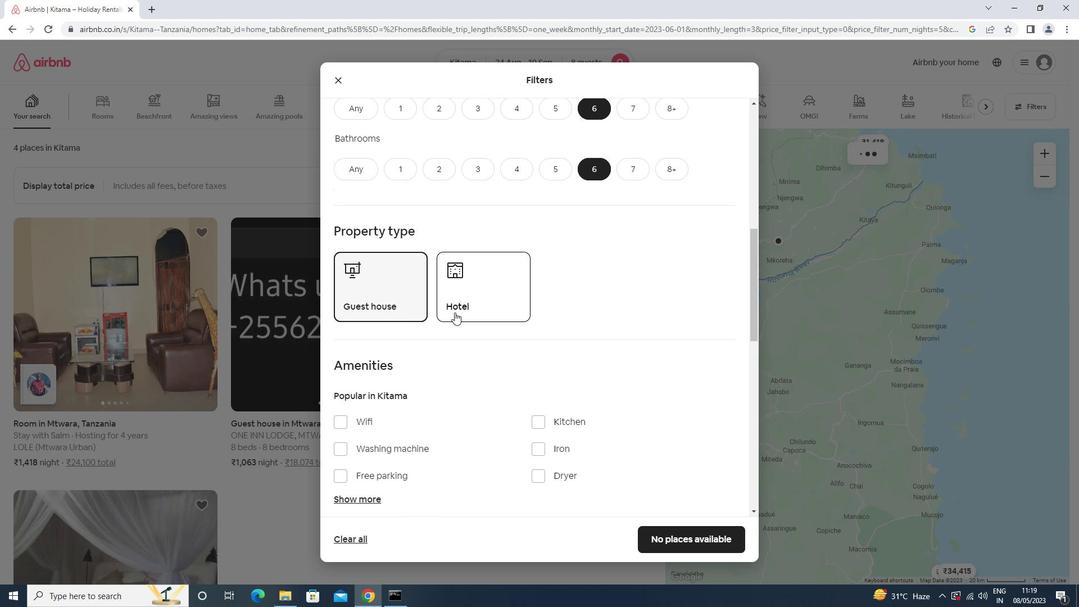 
Action: Mouse scrolled (455, 313) with delta (0, 0)
Screenshot: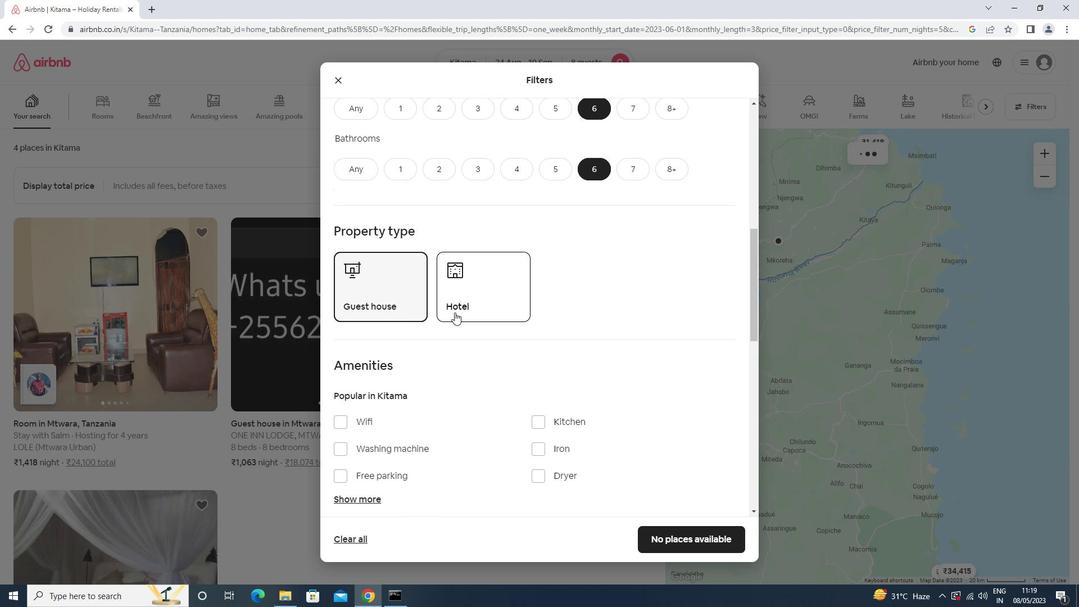 
Action: Mouse moved to (455, 318)
Screenshot: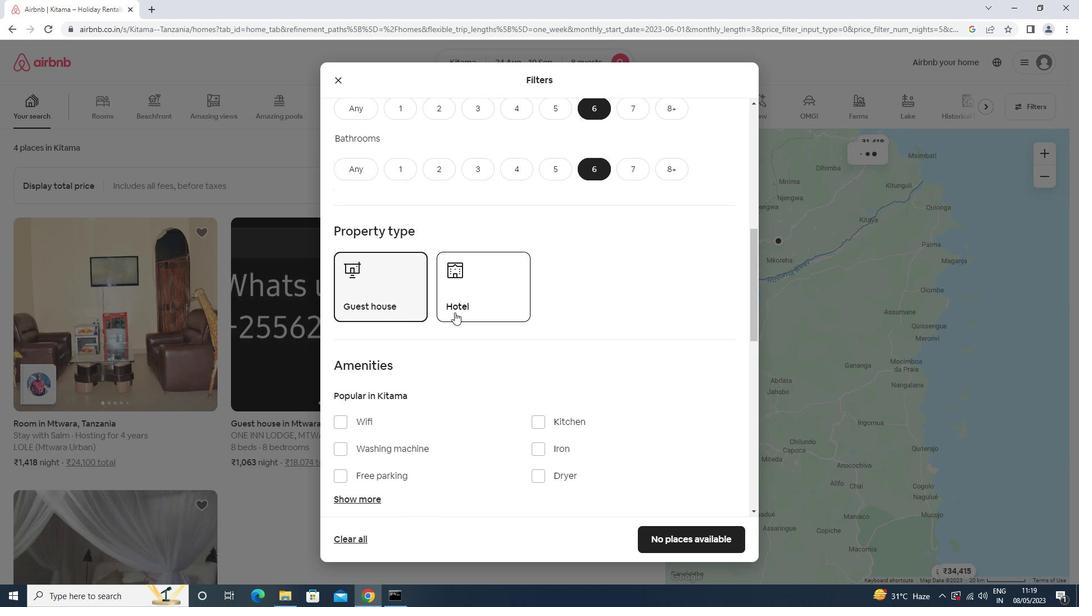 
Action: Mouse scrolled (455, 317) with delta (0, 0)
Screenshot: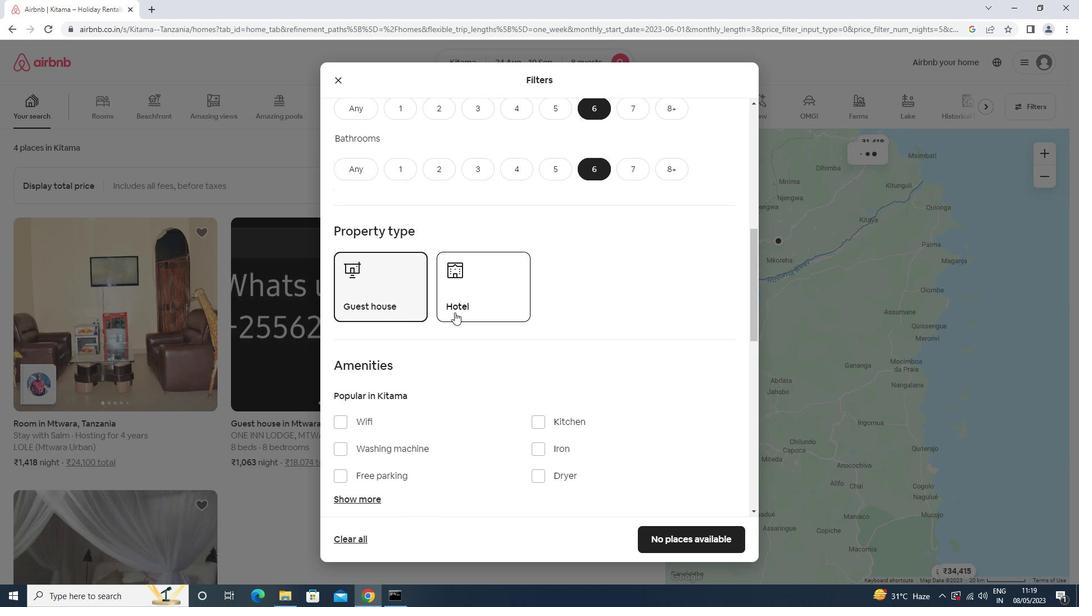 
Action: Mouse moved to (455, 319)
Screenshot: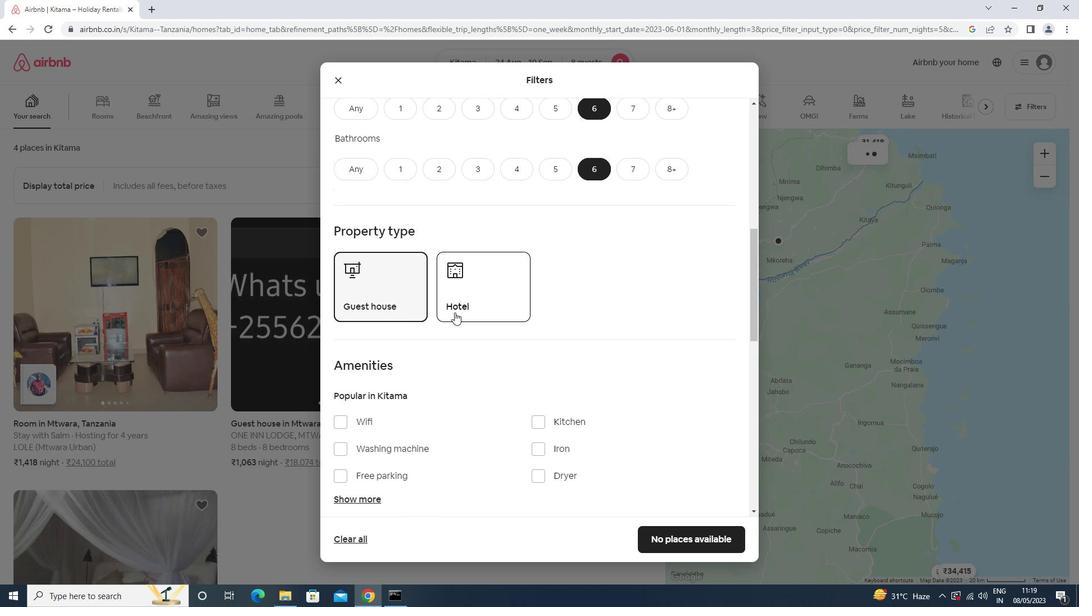 
Action: Mouse scrolled (455, 318) with delta (0, 0)
Screenshot: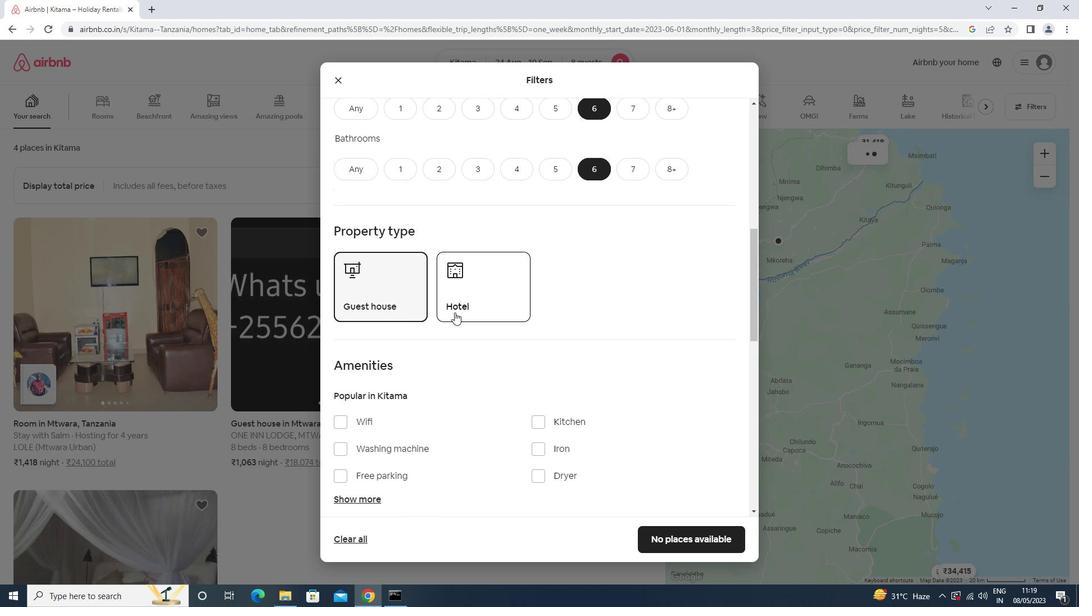 
Action: Mouse moved to (366, 250)
Screenshot: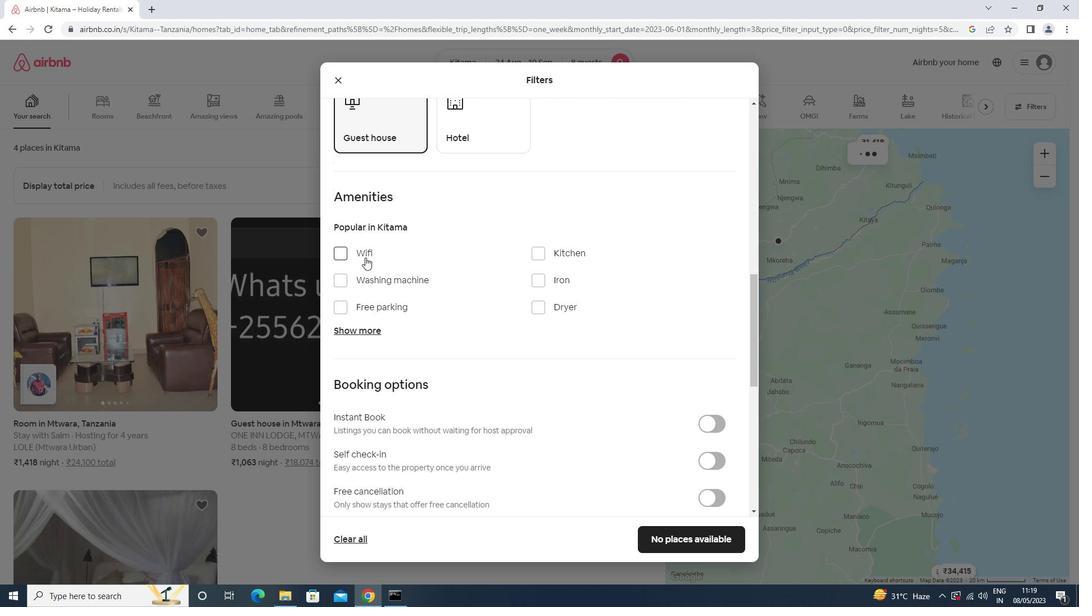 
Action: Mouse pressed left at (366, 250)
Screenshot: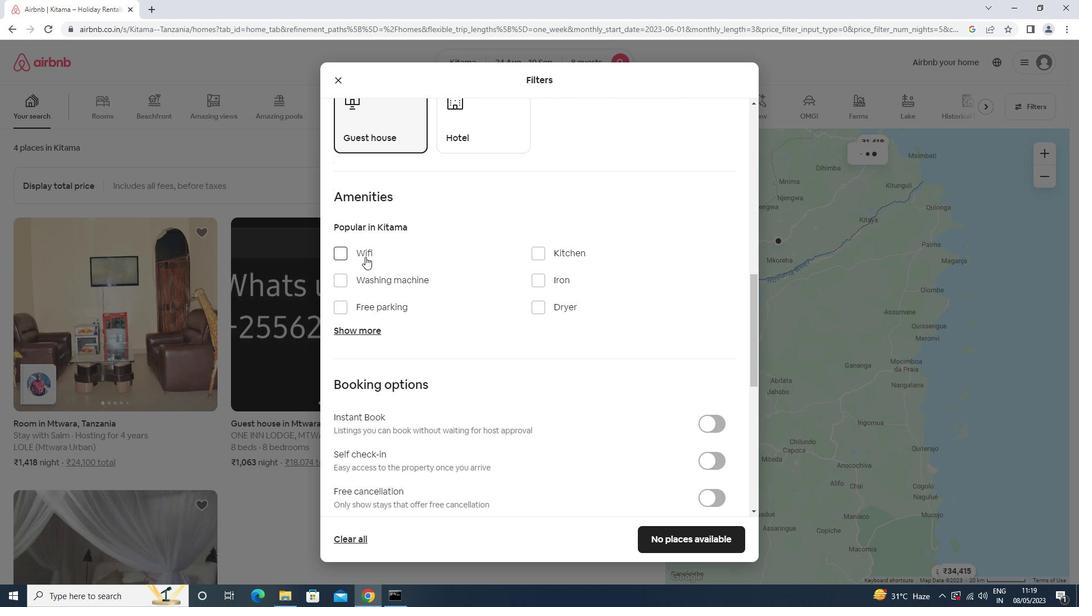 
Action: Mouse moved to (371, 308)
Screenshot: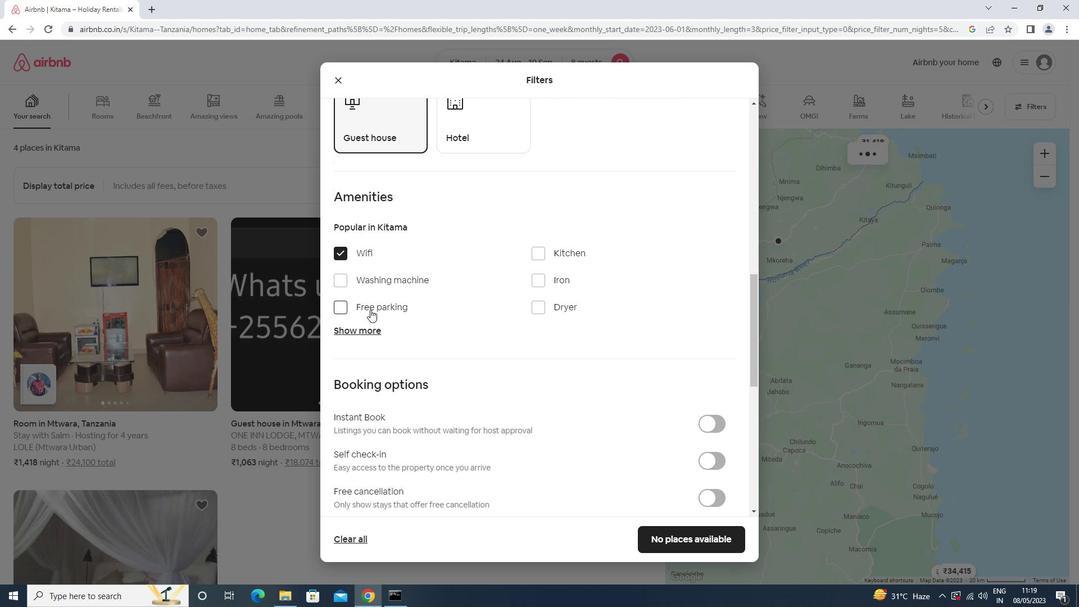 
Action: Mouse pressed left at (371, 308)
Screenshot: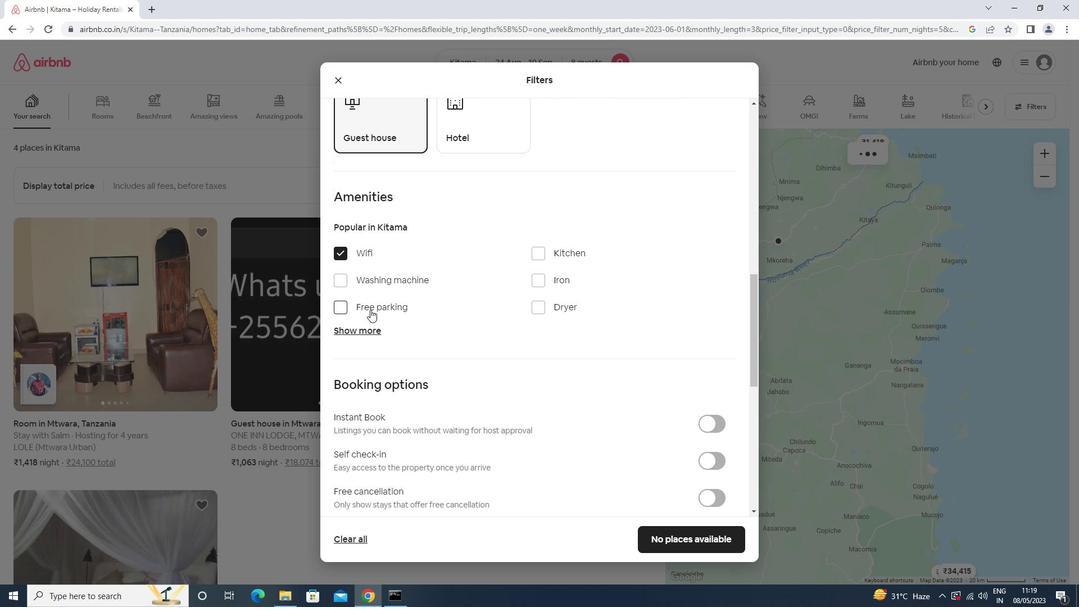 
Action: Mouse moved to (368, 332)
Screenshot: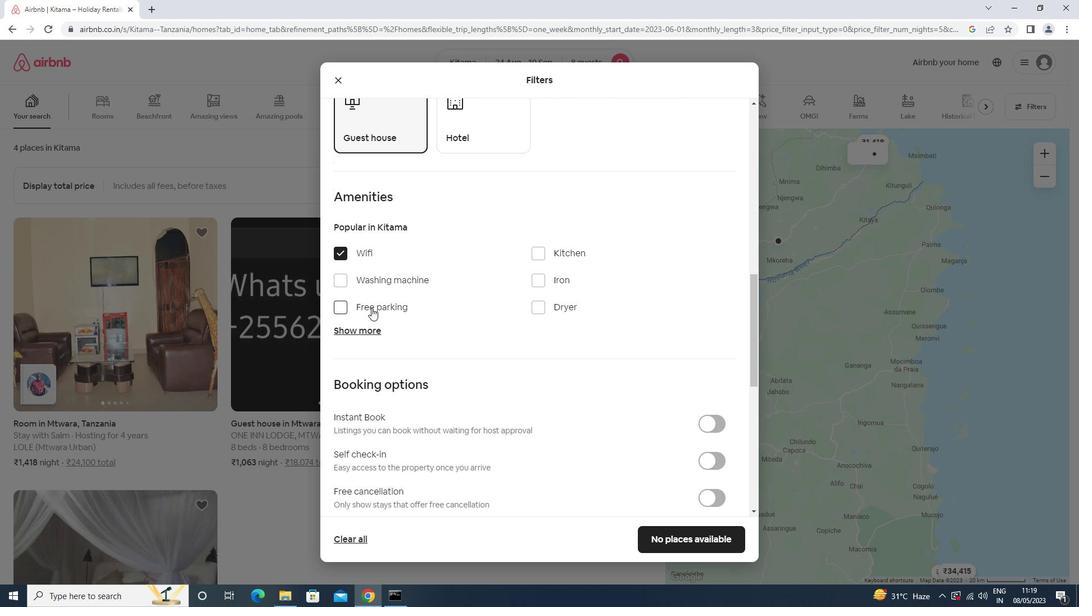 
Action: Mouse pressed left at (368, 332)
Screenshot: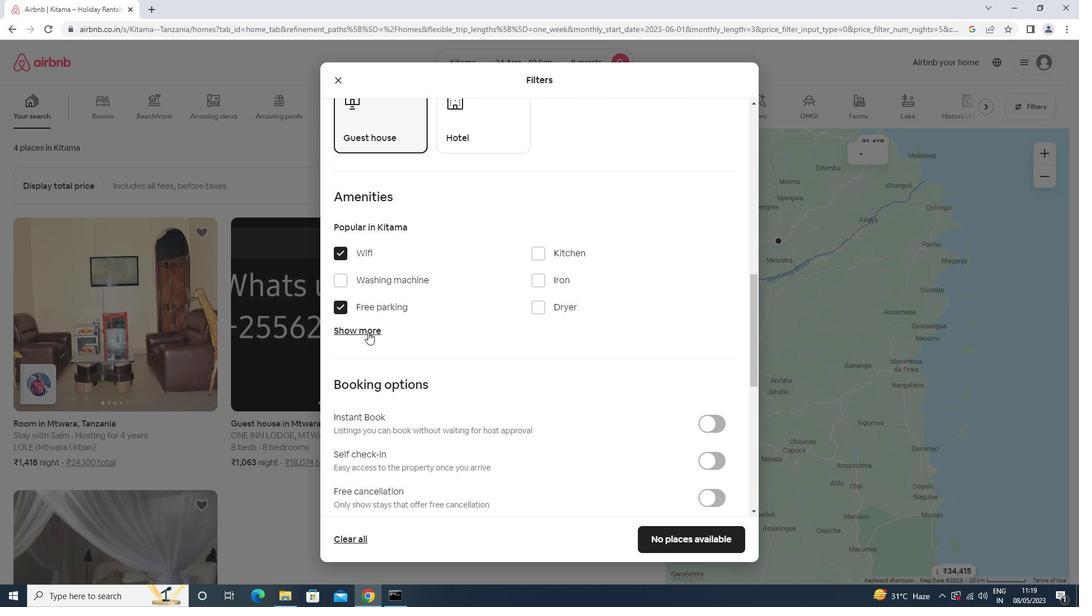 
Action: Mouse moved to (534, 394)
Screenshot: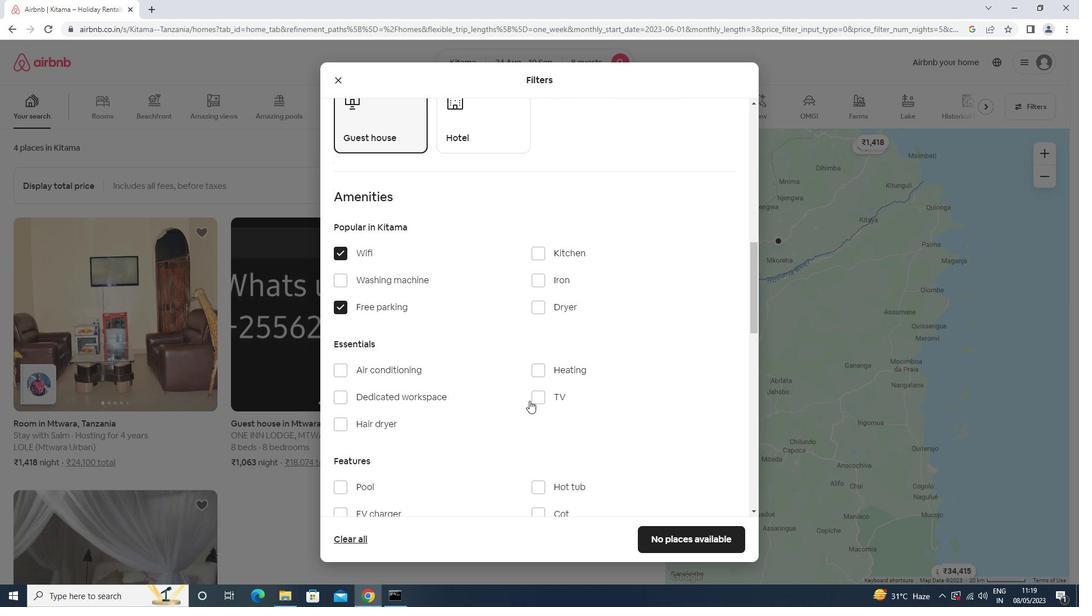 
Action: Mouse pressed left at (534, 394)
Screenshot: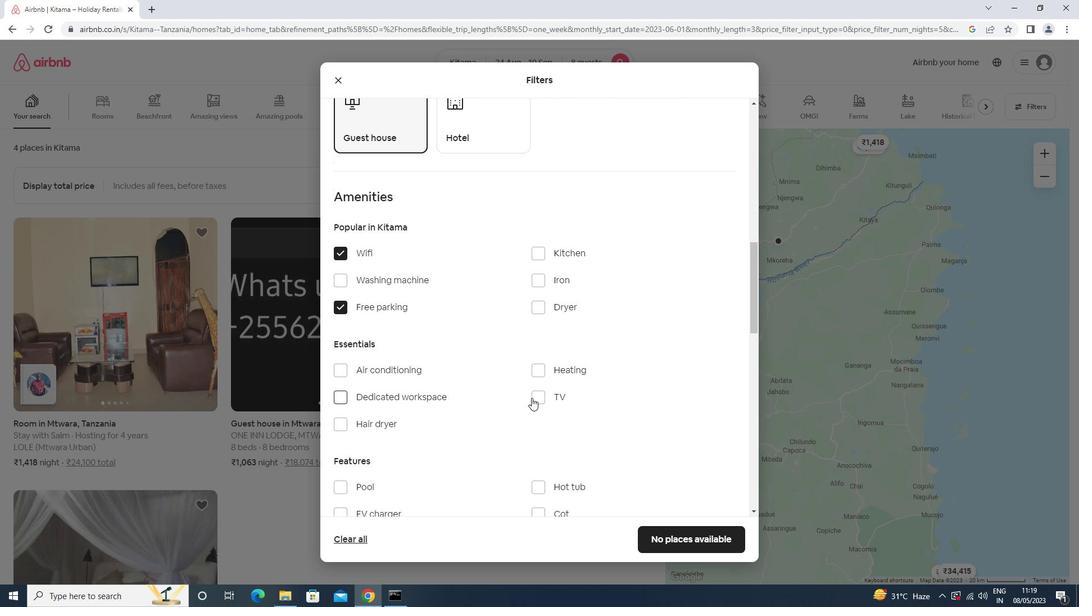 
Action: Mouse moved to (529, 376)
Screenshot: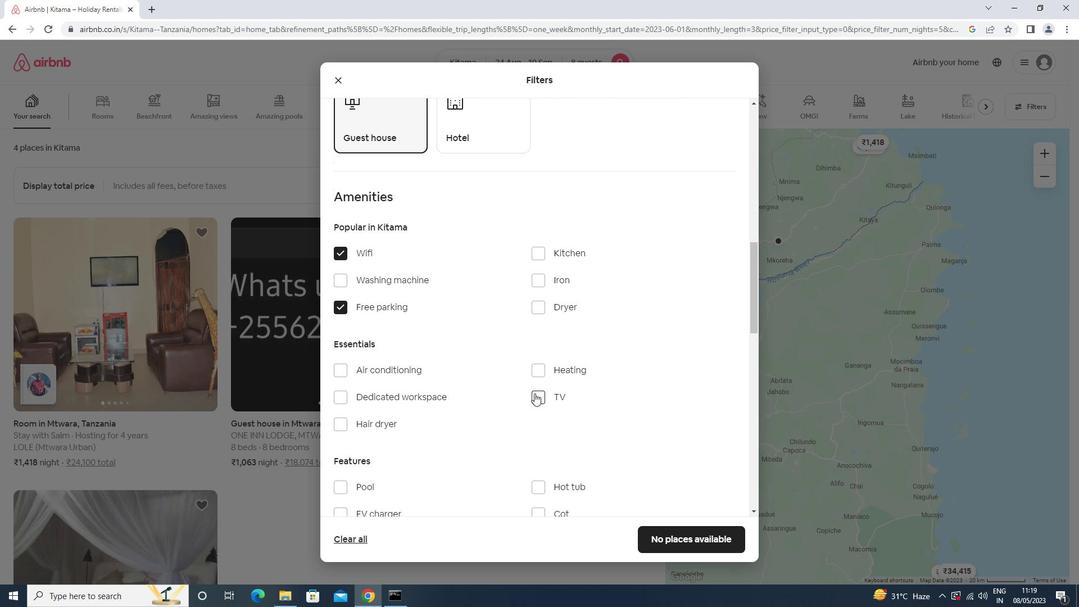 
Action: Mouse scrolled (529, 376) with delta (0, 0)
Screenshot: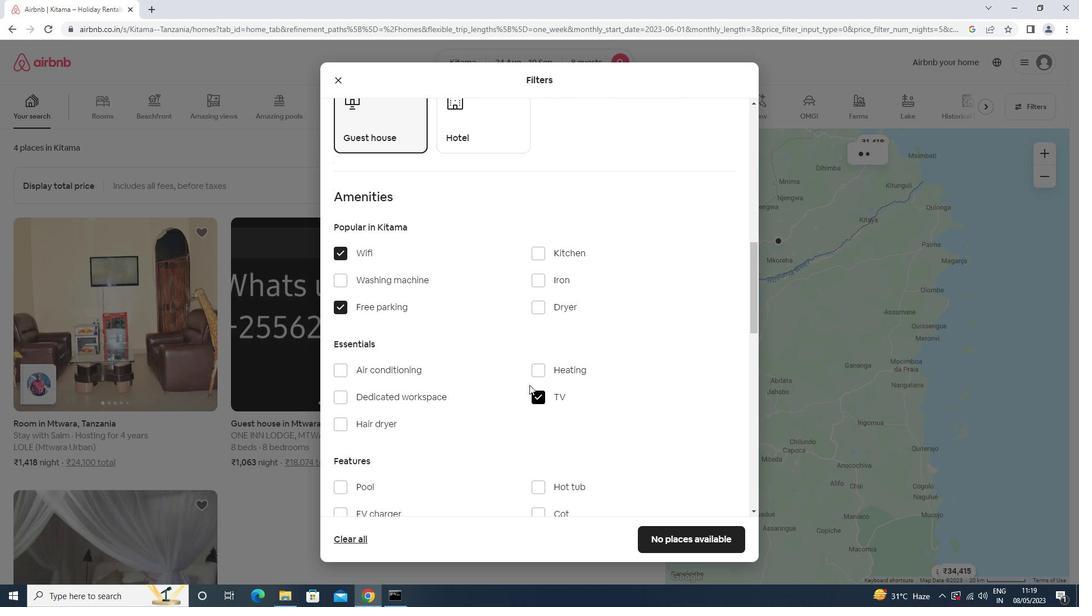 
Action: Mouse scrolled (529, 376) with delta (0, 0)
Screenshot: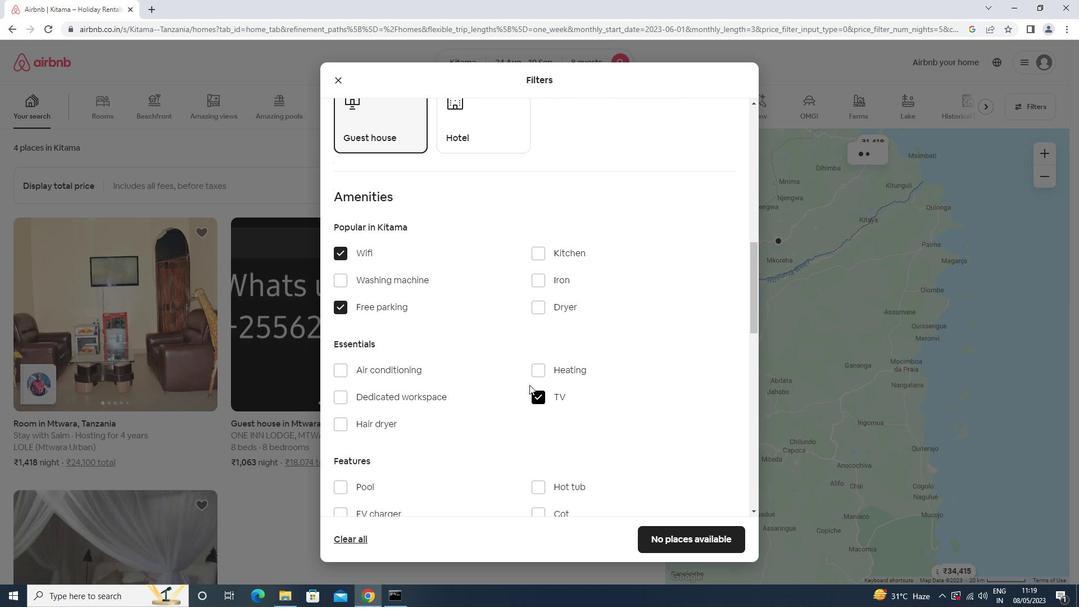 
Action: Mouse scrolled (529, 376) with delta (0, 0)
Screenshot: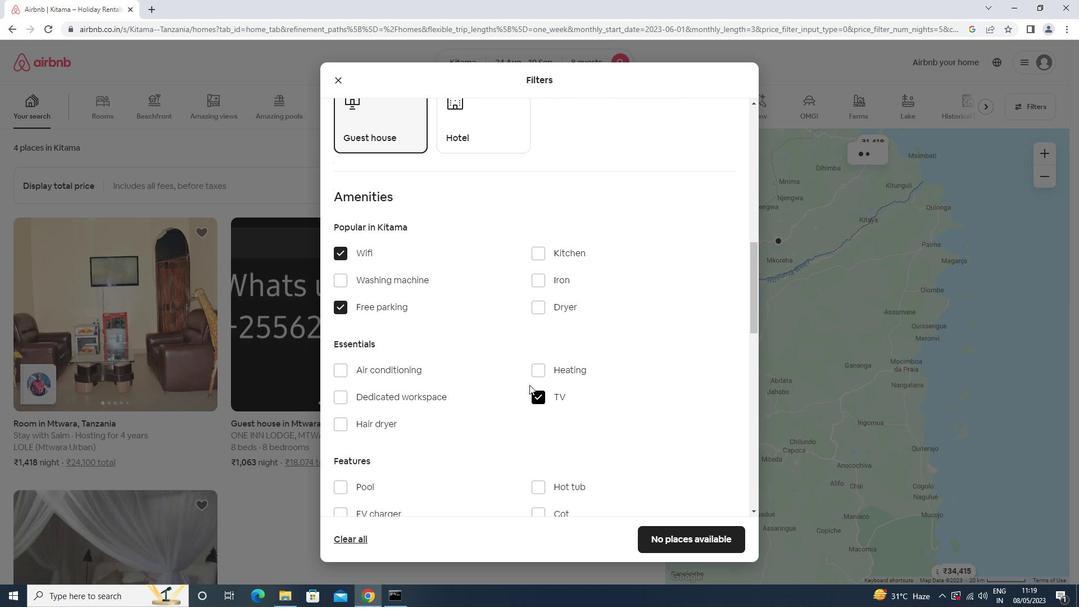 
Action: Mouse moved to (386, 371)
Screenshot: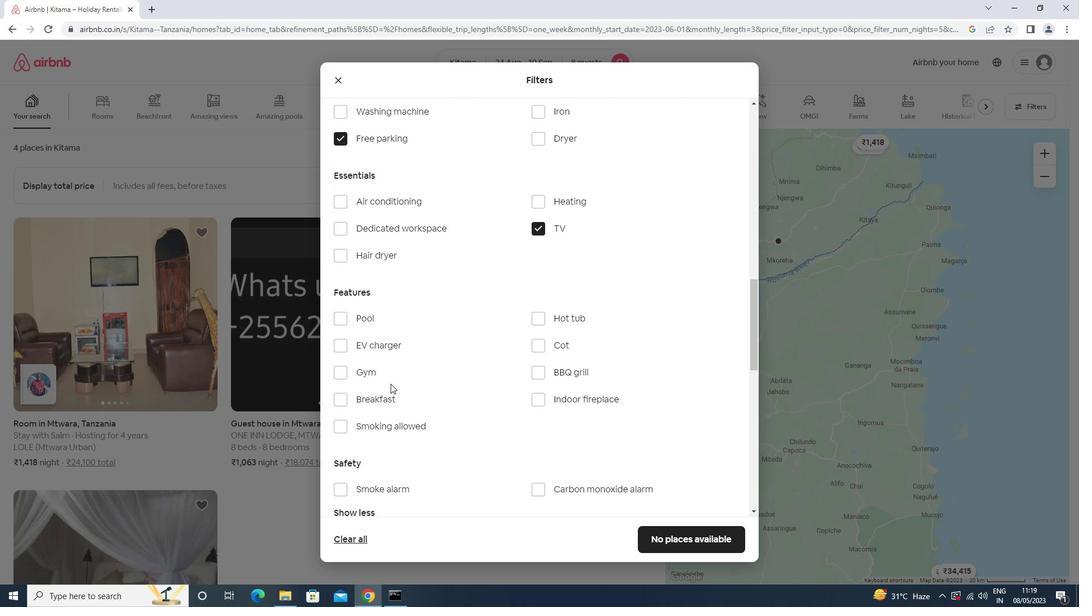 
Action: Mouse pressed left at (386, 371)
Screenshot: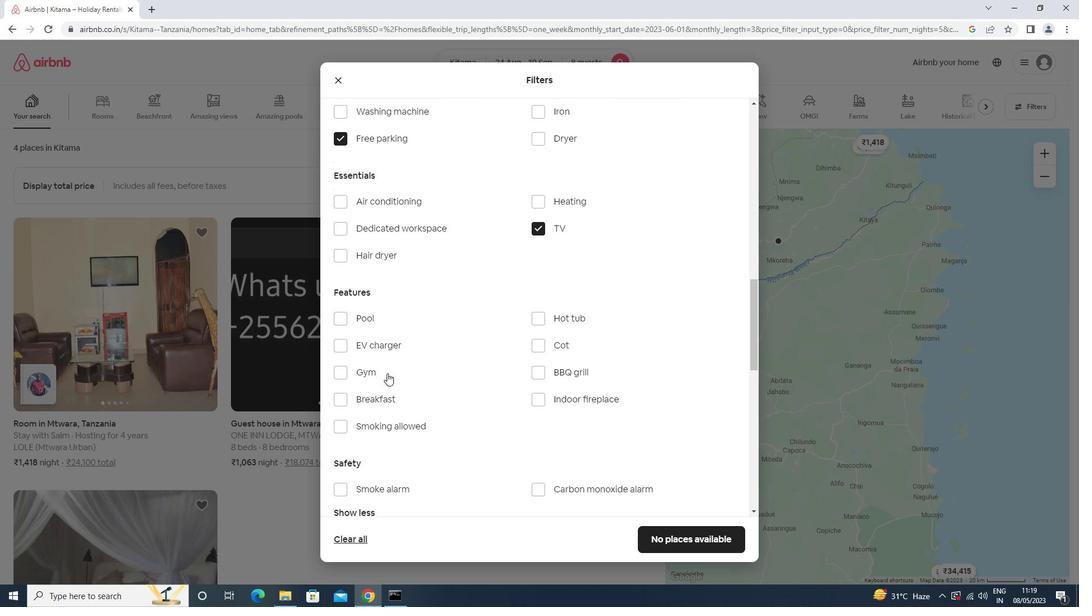 
Action: Mouse moved to (388, 395)
Screenshot: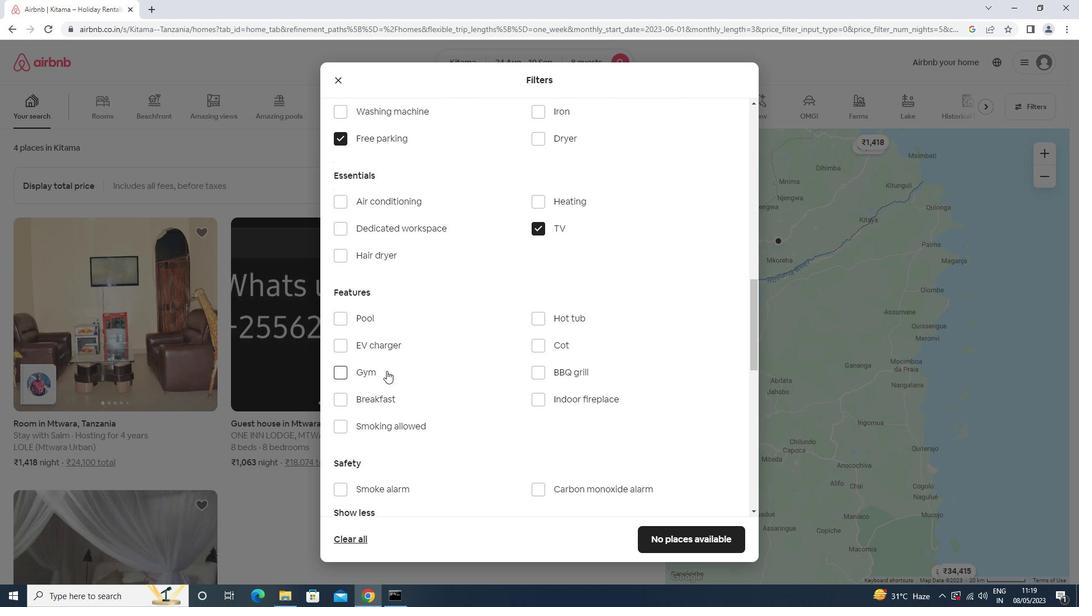 
Action: Mouse pressed left at (388, 395)
Screenshot: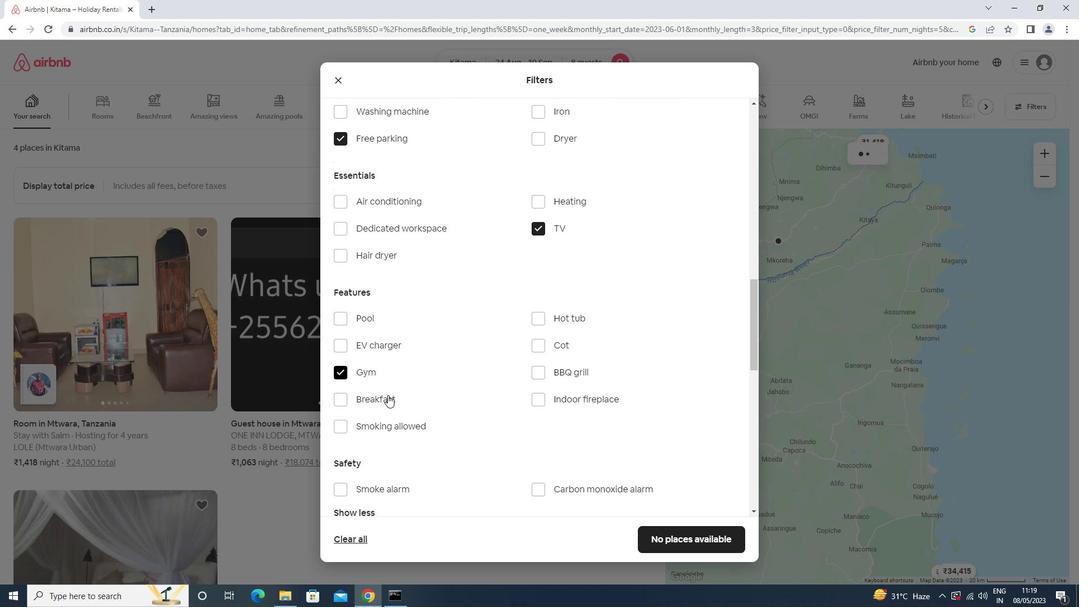 
Action: Mouse moved to (515, 342)
Screenshot: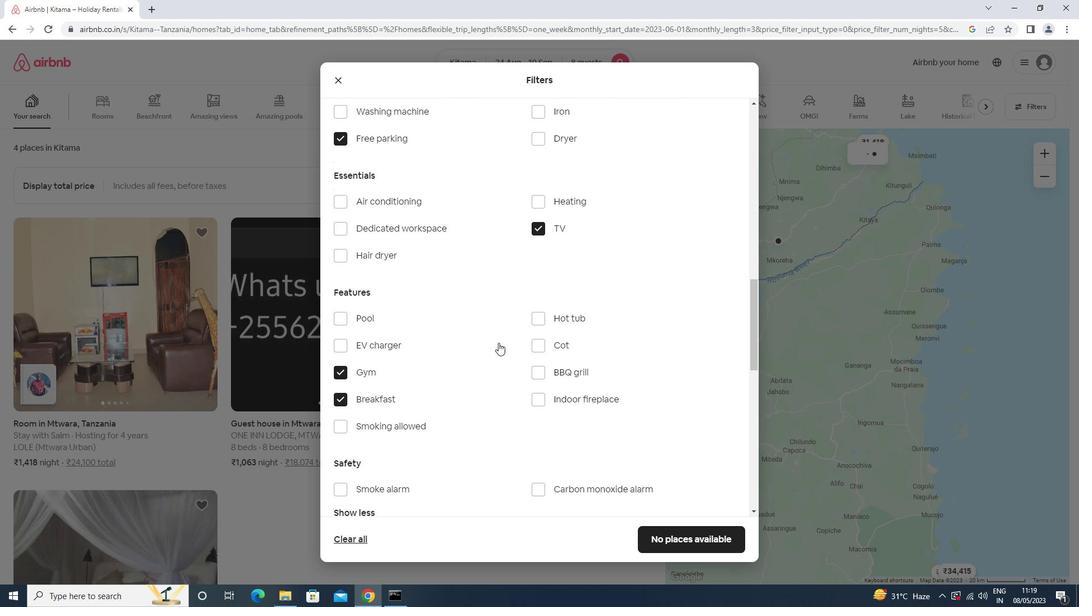 
Action: Mouse scrolled (515, 341) with delta (0, 0)
Screenshot: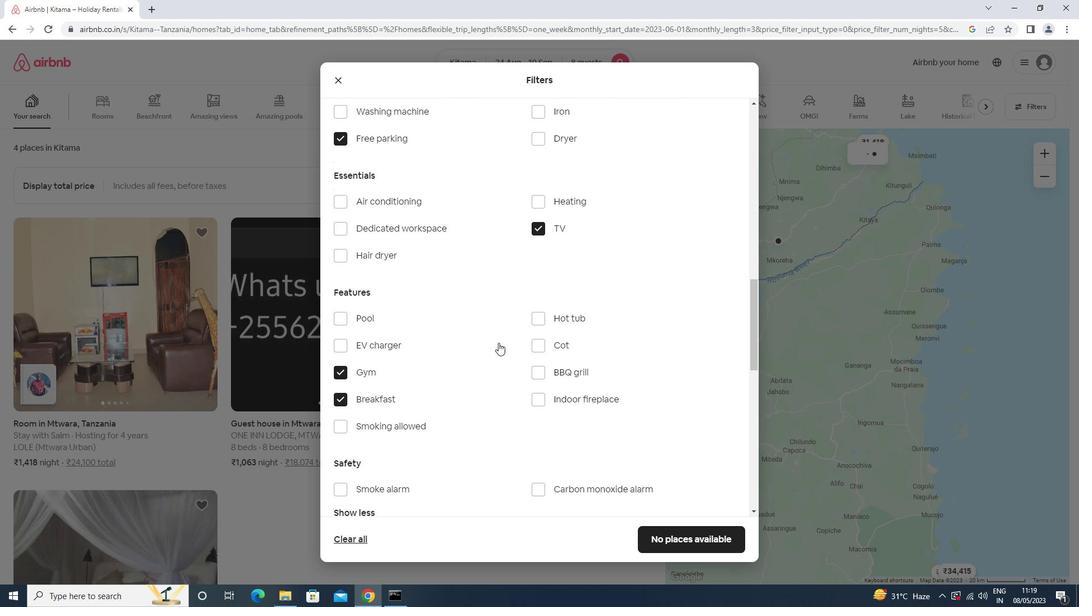 
Action: Mouse moved to (516, 345)
Screenshot: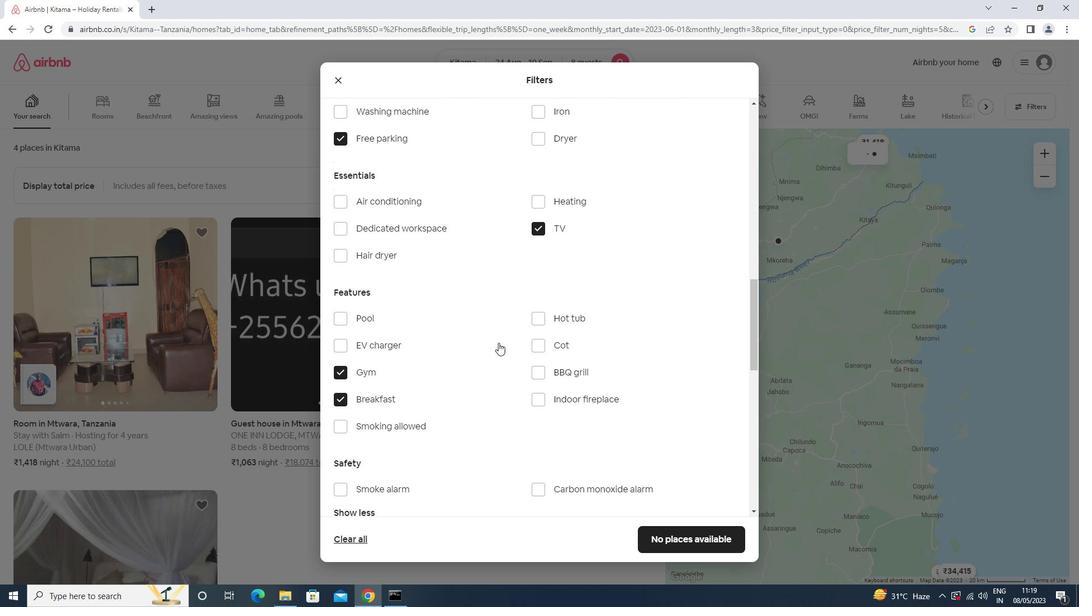 
Action: Mouse scrolled (516, 345) with delta (0, 0)
Screenshot: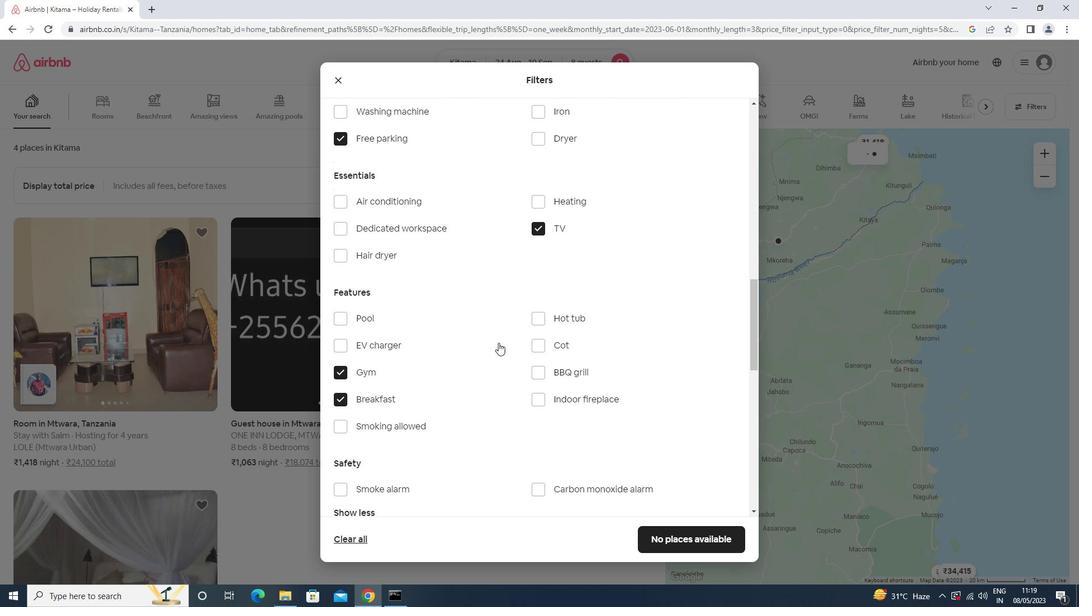 
Action: Mouse moved to (516, 348)
Screenshot: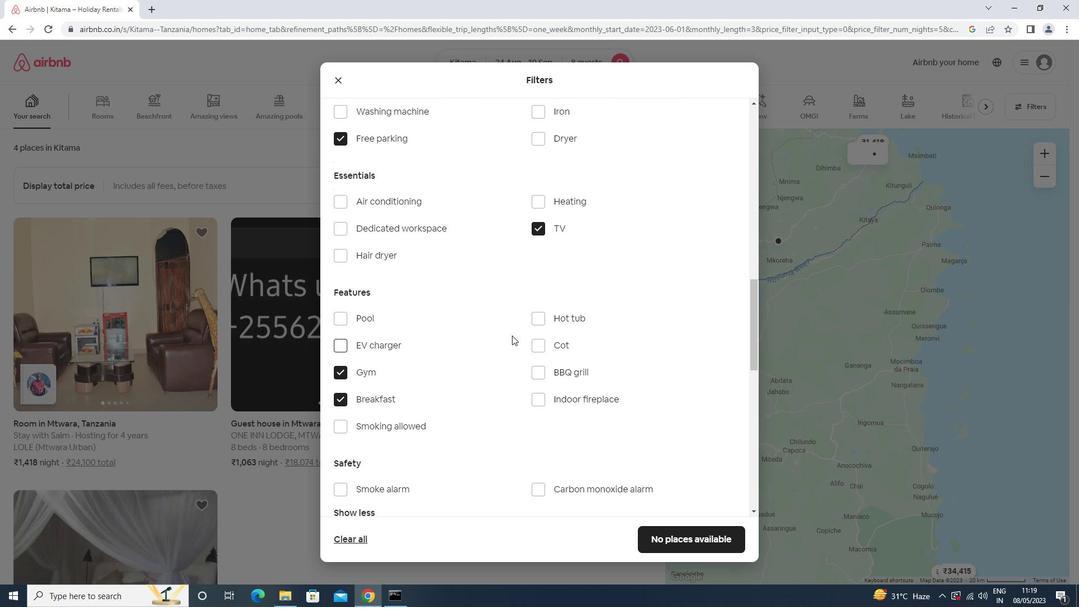 
Action: Mouse scrolled (516, 348) with delta (0, 0)
Screenshot: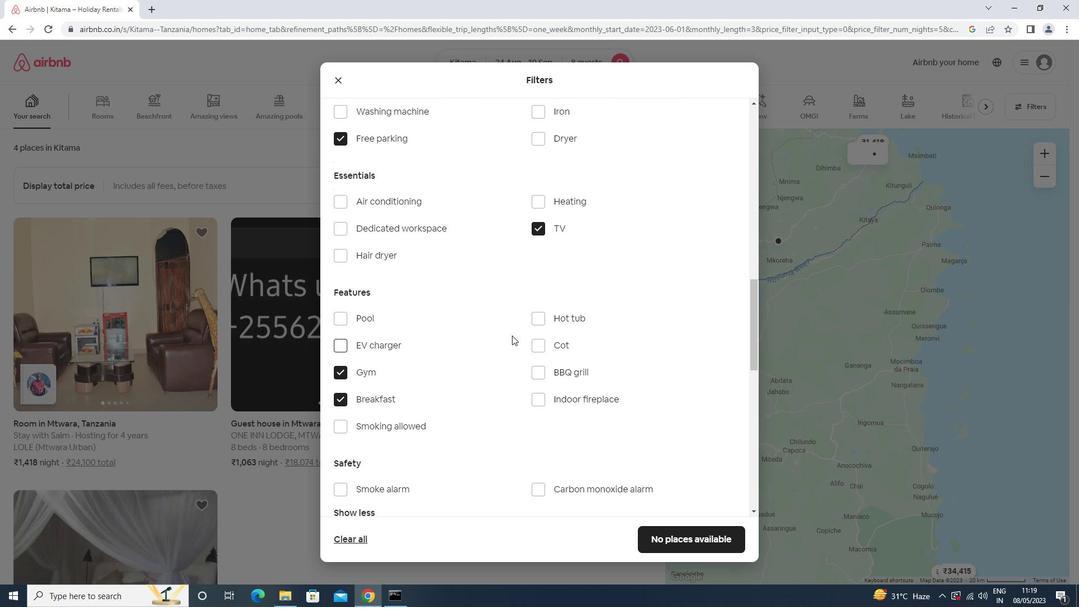 
Action: Mouse moved to (516, 353)
Screenshot: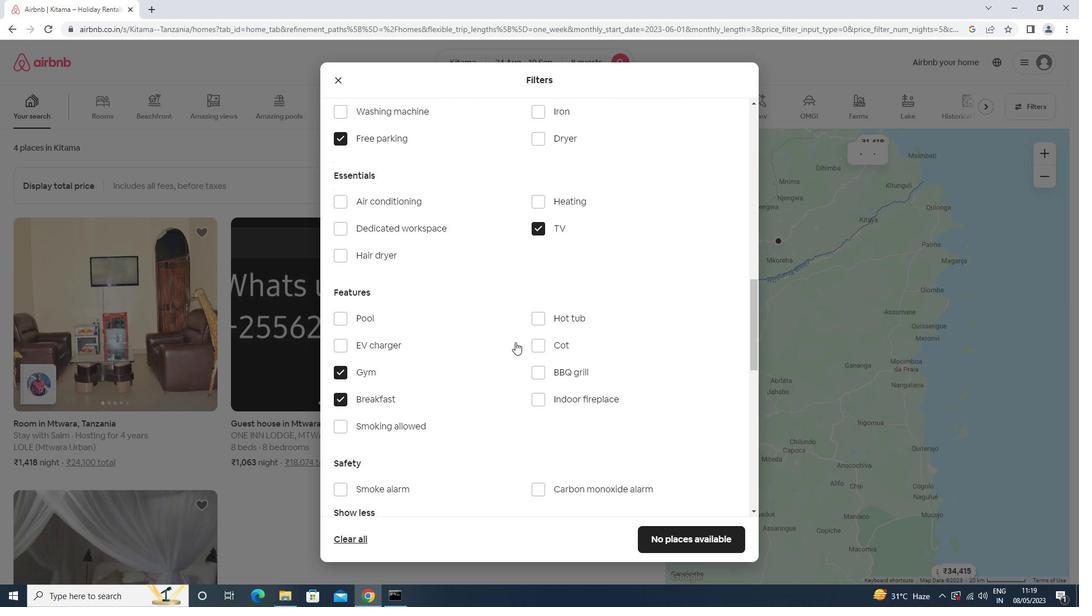 
Action: Mouse scrolled (516, 352) with delta (0, 0)
Screenshot: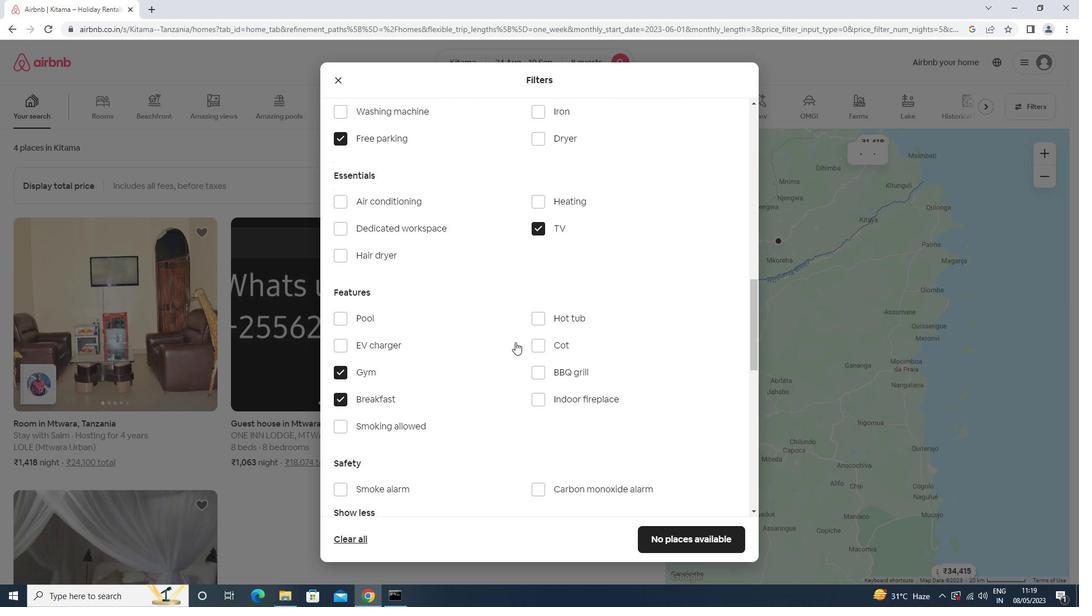 
Action: Mouse moved to (710, 416)
Screenshot: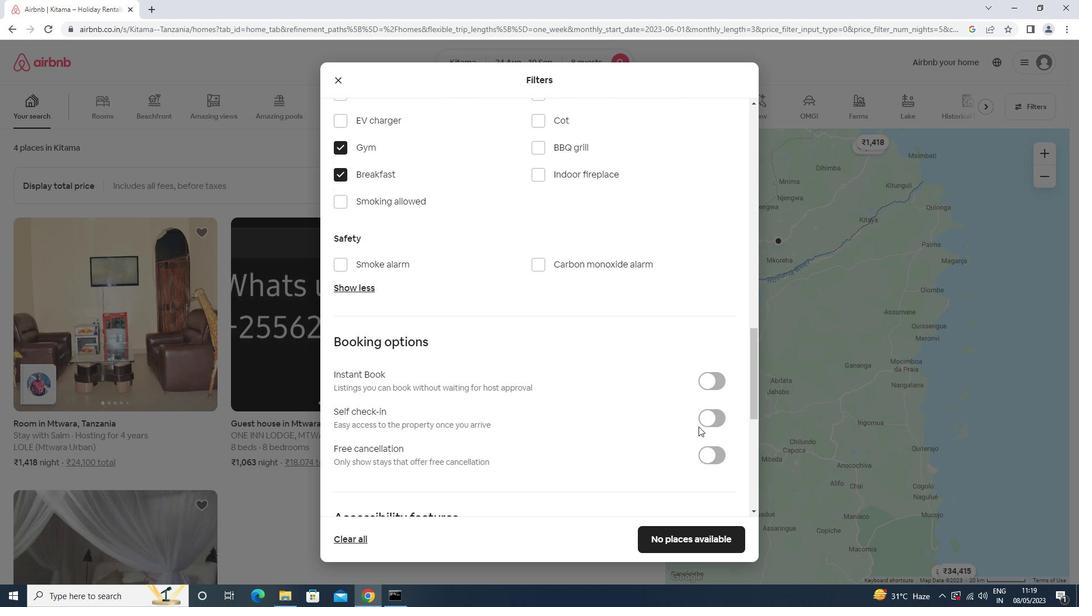
Action: Mouse pressed left at (710, 416)
Screenshot: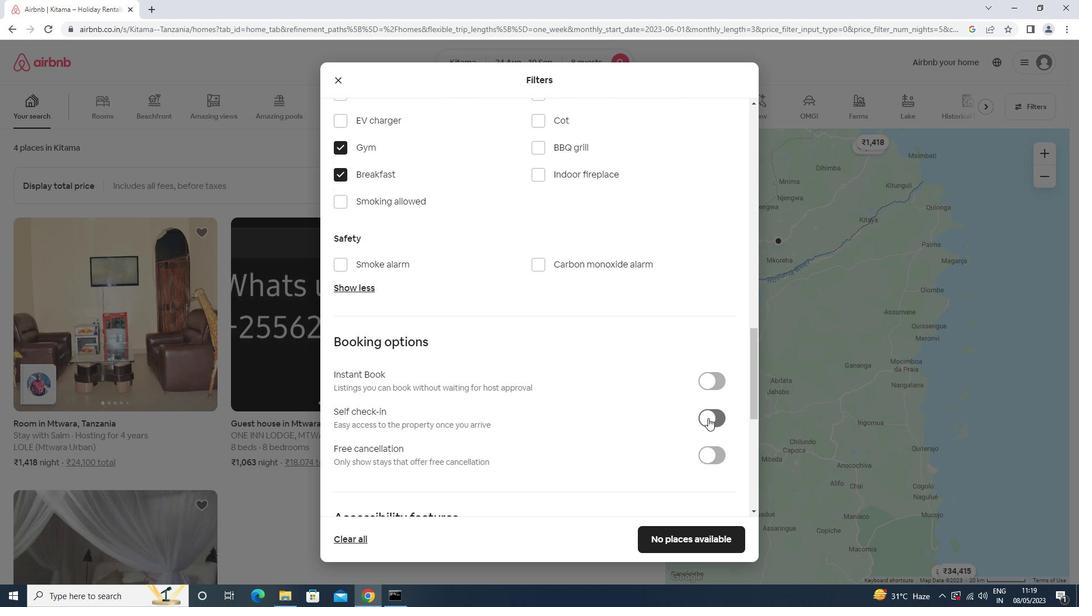 
Action: Mouse moved to (483, 389)
Screenshot: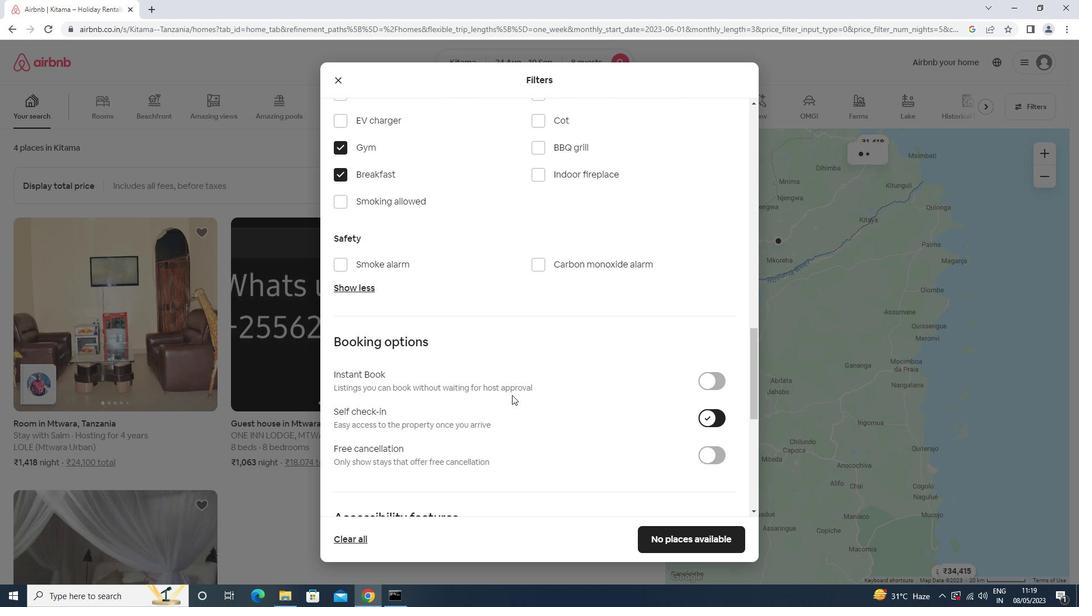 
Action: Mouse scrolled (483, 388) with delta (0, 0)
Screenshot: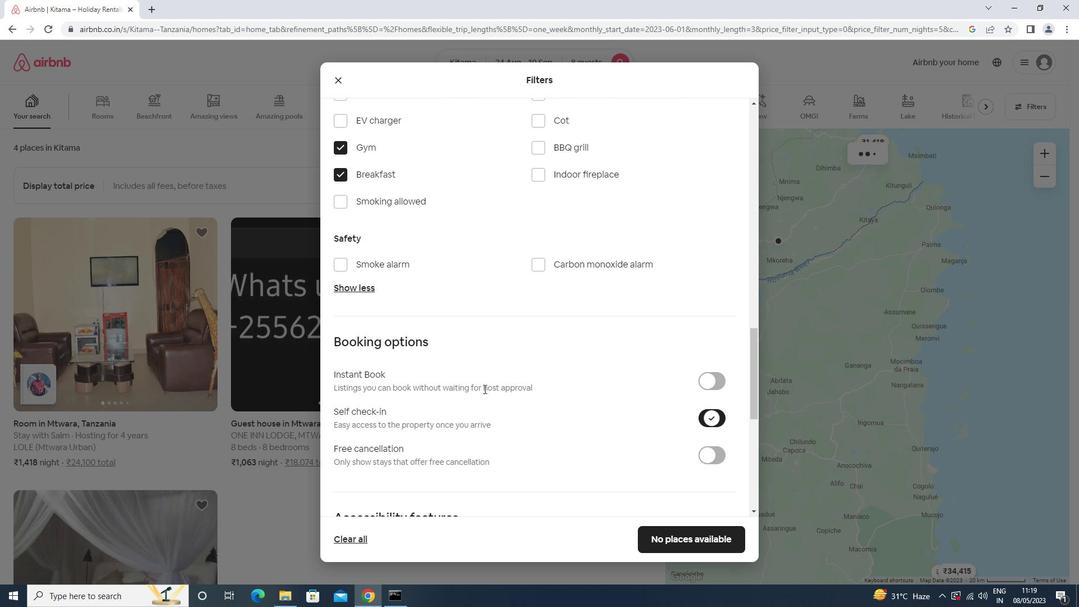 
Action: Mouse scrolled (483, 388) with delta (0, 0)
Screenshot: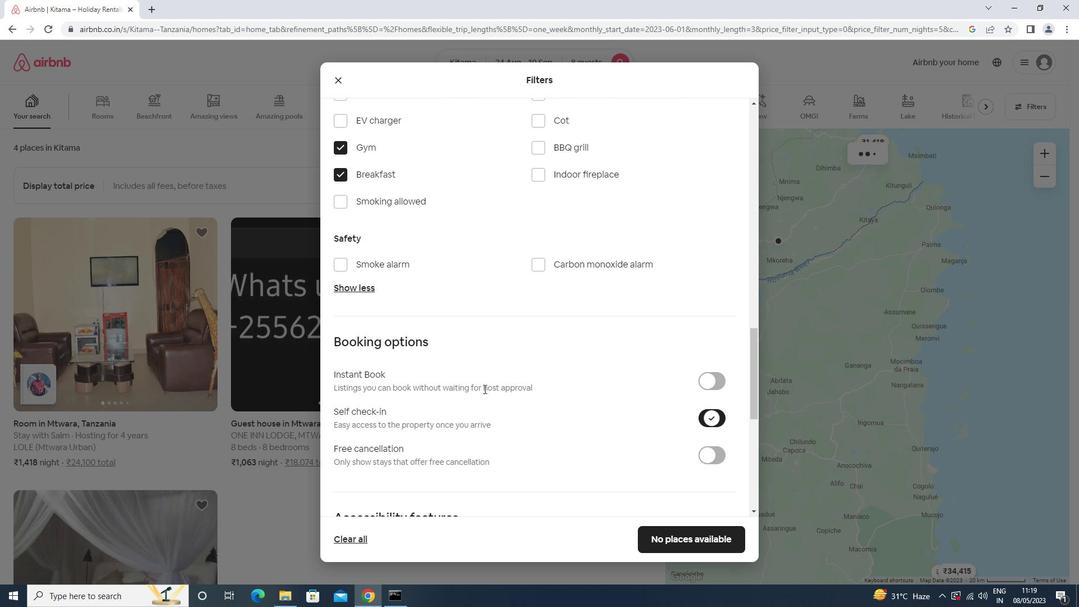 
Action: Mouse scrolled (483, 388) with delta (0, 0)
Screenshot: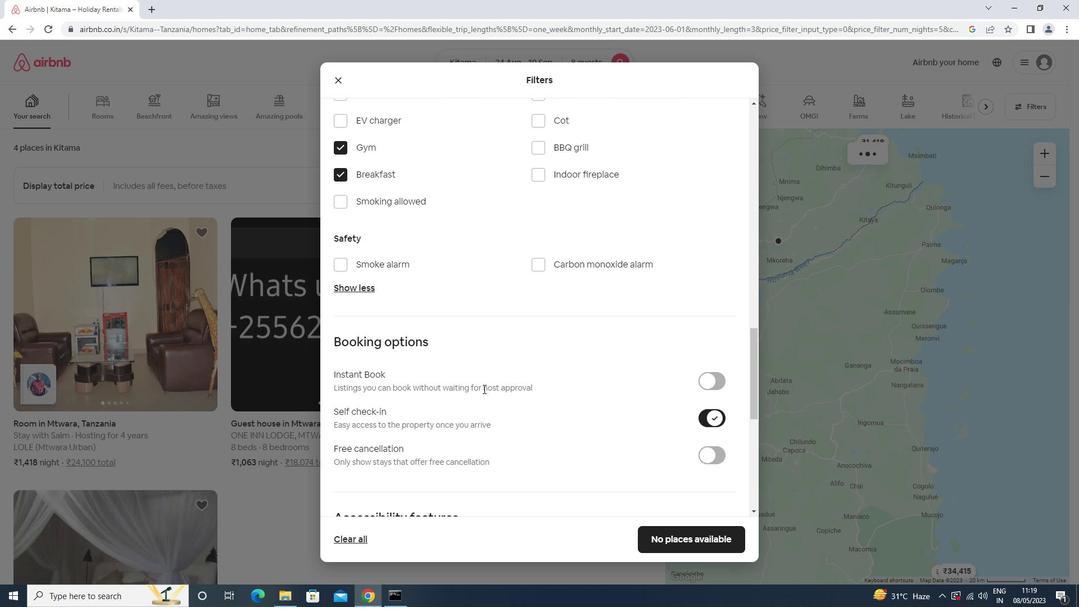 
Action: Mouse scrolled (483, 388) with delta (0, 0)
Screenshot: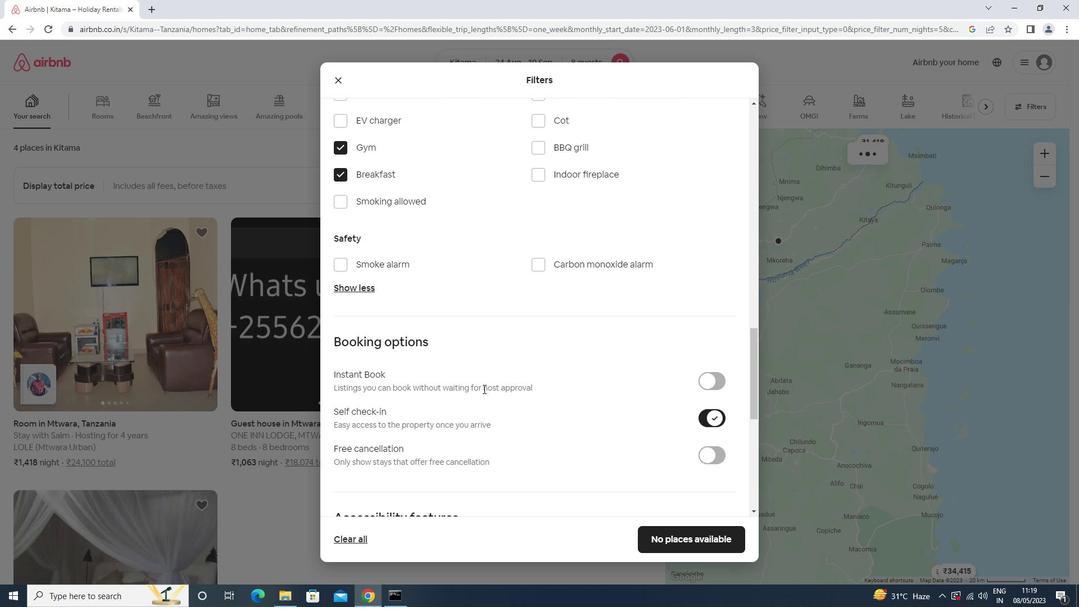 
Action: Mouse moved to (408, 432)
Screenshot: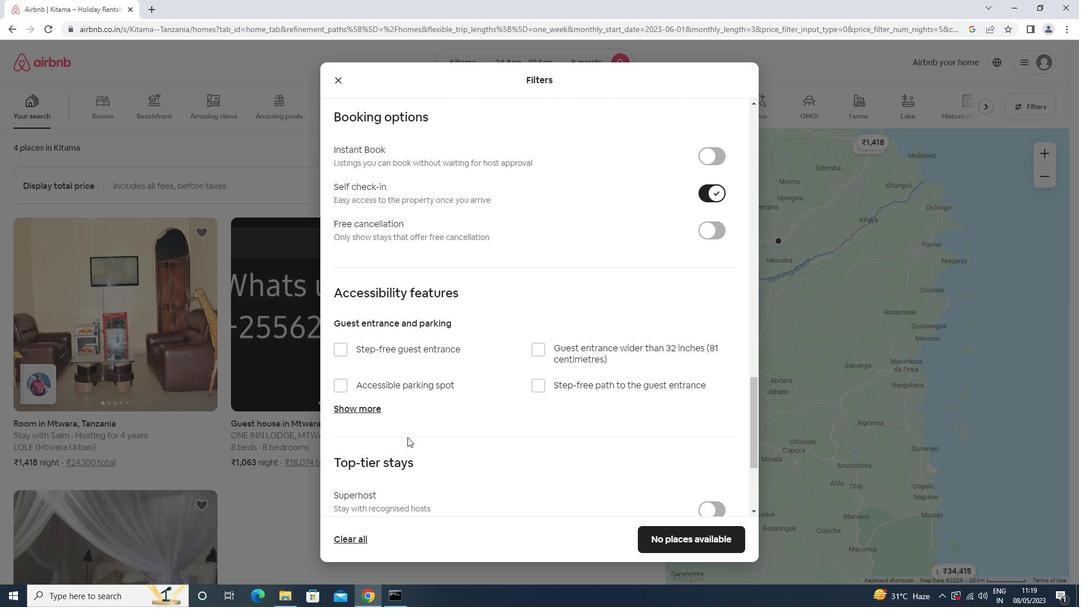 
Action: Mouse scrolled (408, 431) with delta (0, 0)
Screenshot: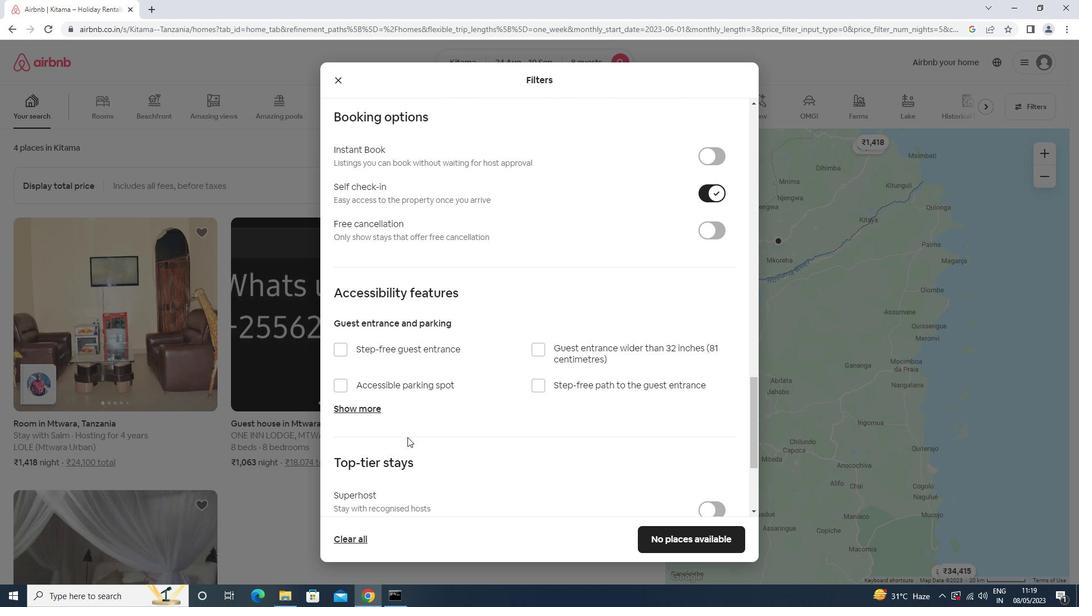 
Action: Mouse scrolled (408, 431) with delta (0, 0)
Screenshot: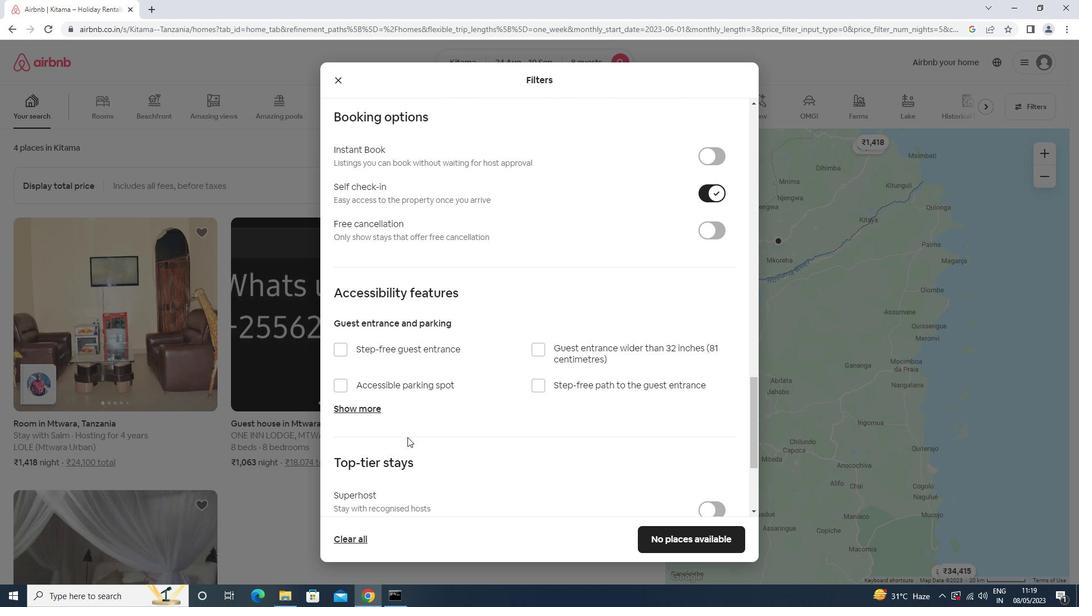 
Action: Mouse scrolled (408, 431) with delta (0, 0)
Screenshot: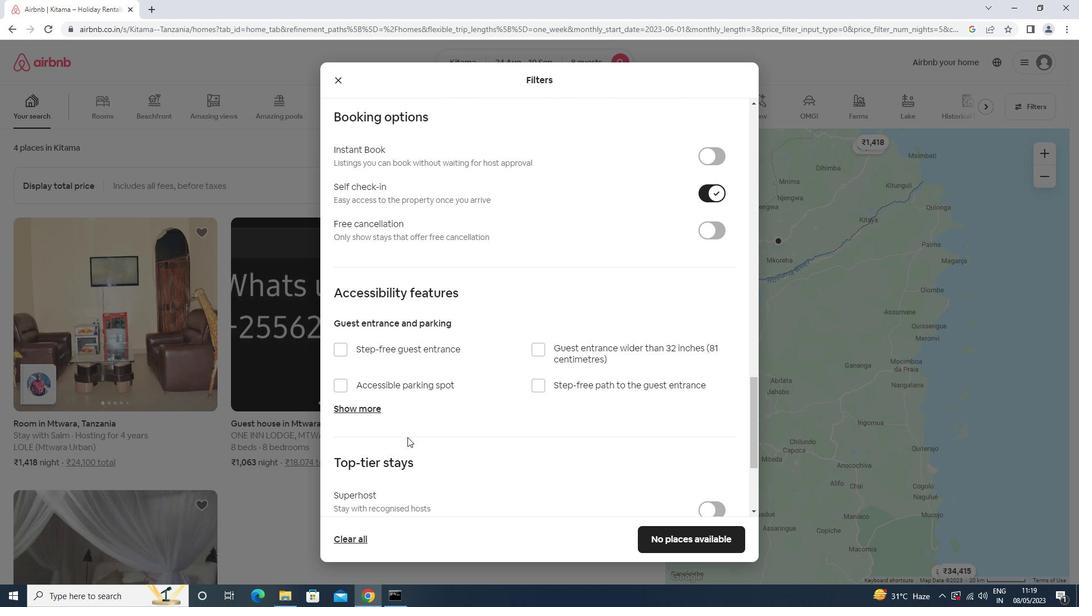 
Action: Mouse moved to (408, 432)
Screenshot: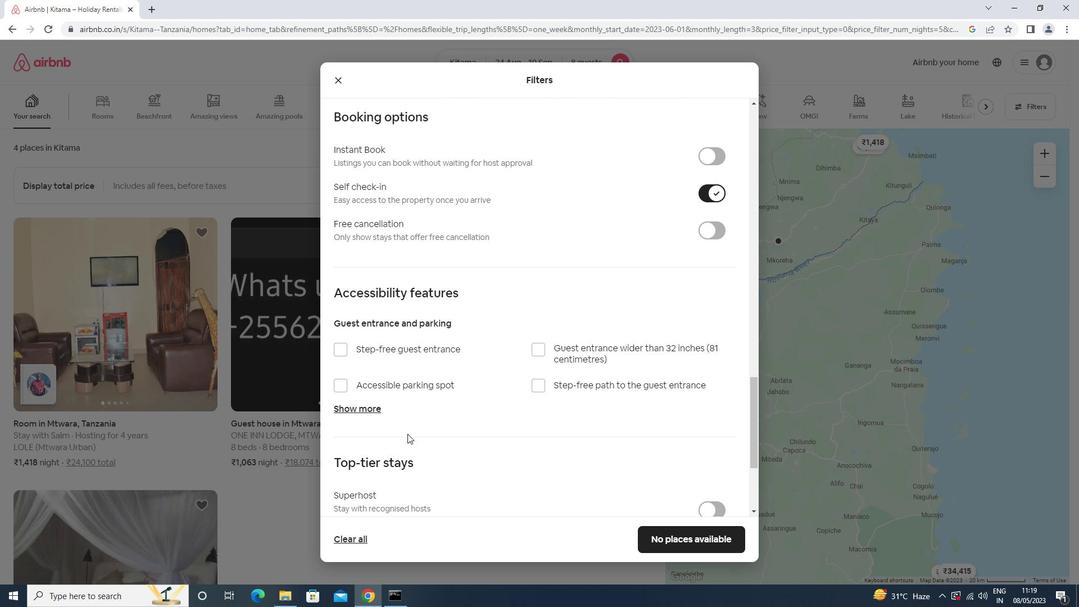 
Action: Mouse scrolled (408, 431) with delta (0, 0)
Screenshot: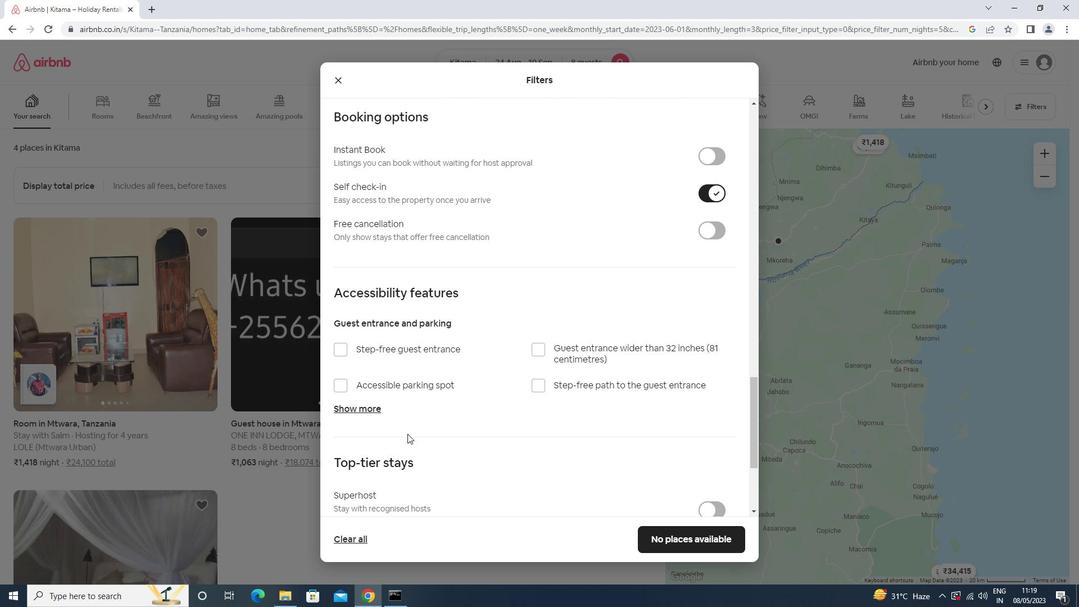 
Action: Mouse moved to (407, 434)
Screenshot: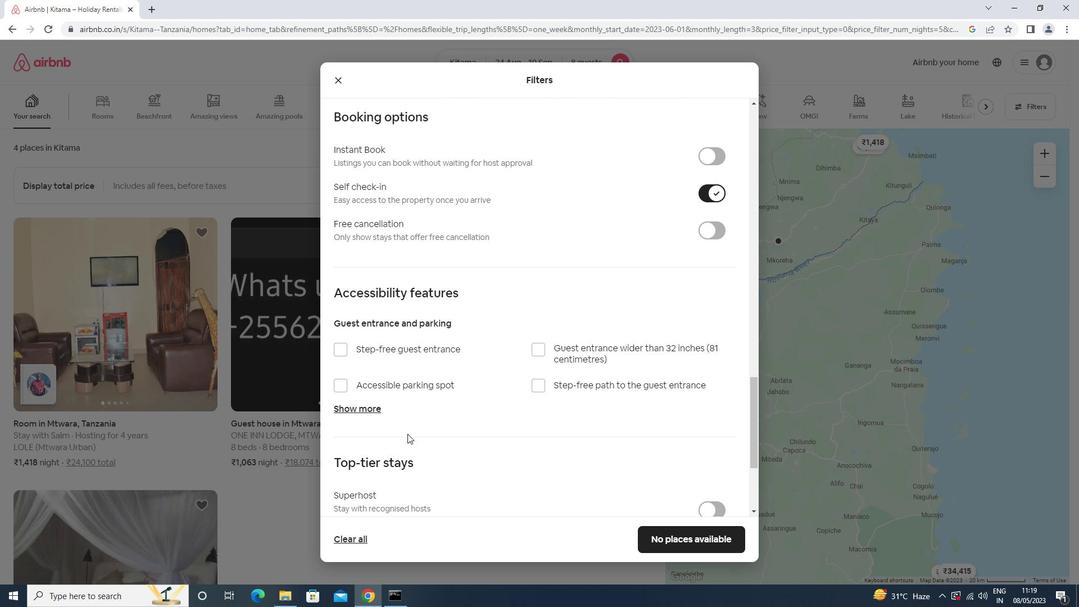 
Action: Mouse scrolled (407, 433) with delta (0, 0)
Screenshot: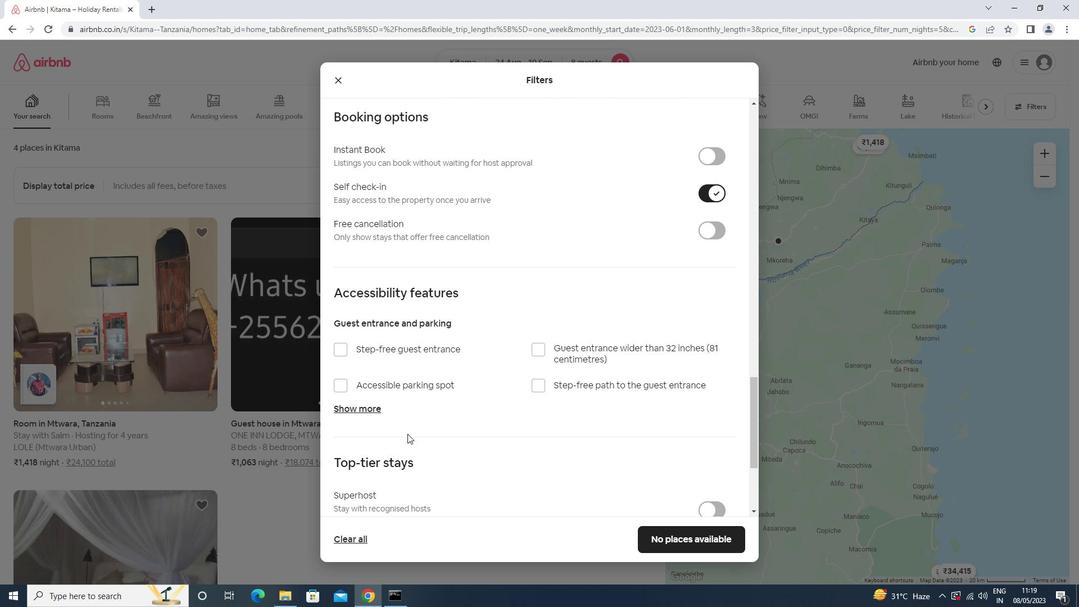 
Action: Mouse moved to (374, 434)
Screenshot: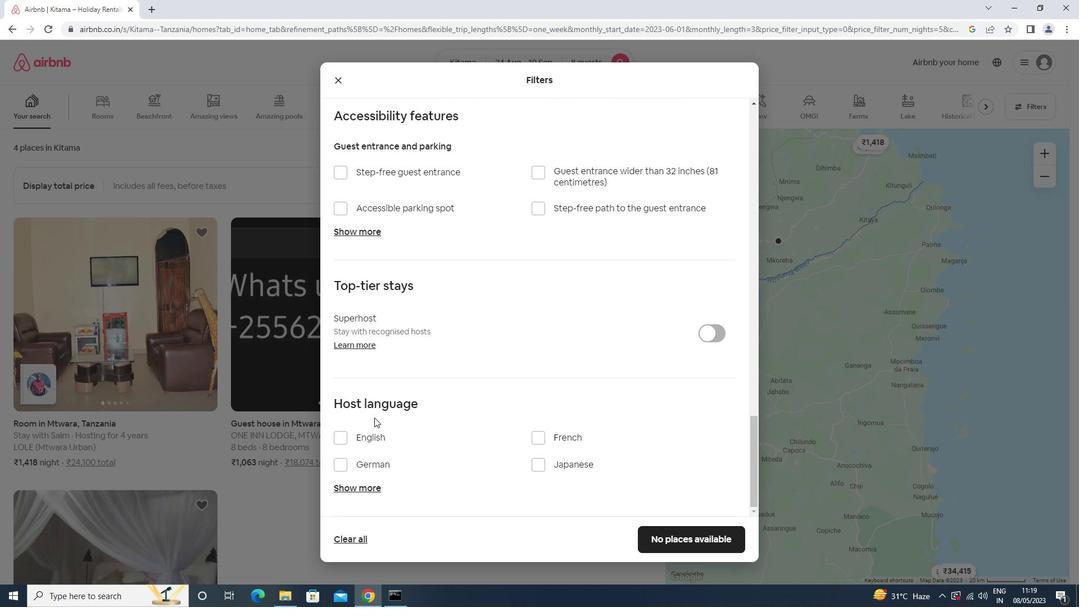 
Action: Mouse pressed left at (374, 434)
Screenshot: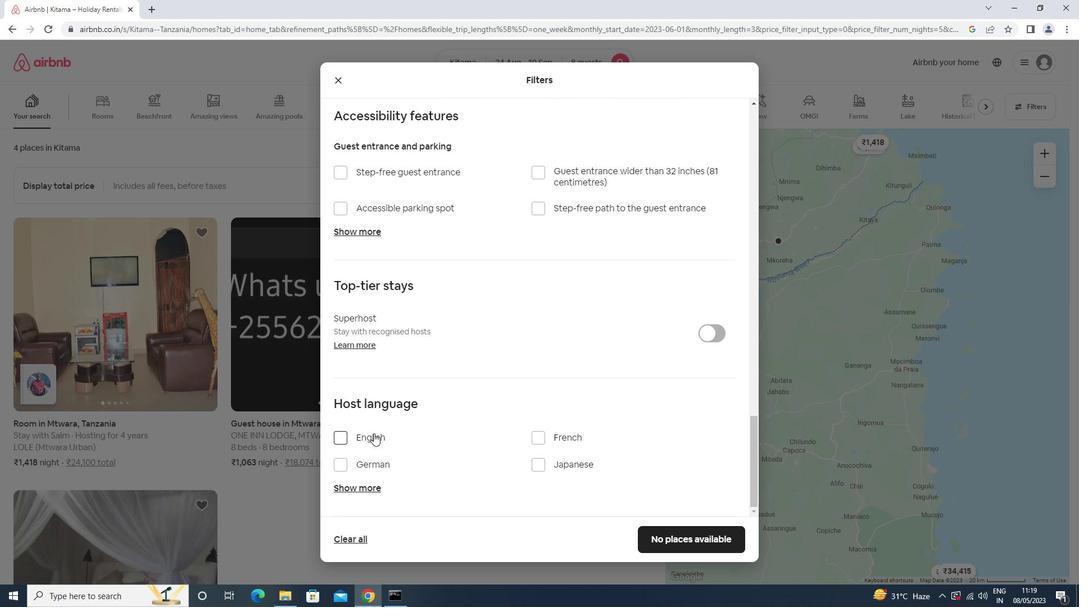 
Action: Mouse moved to (676, 535)
Screenshot: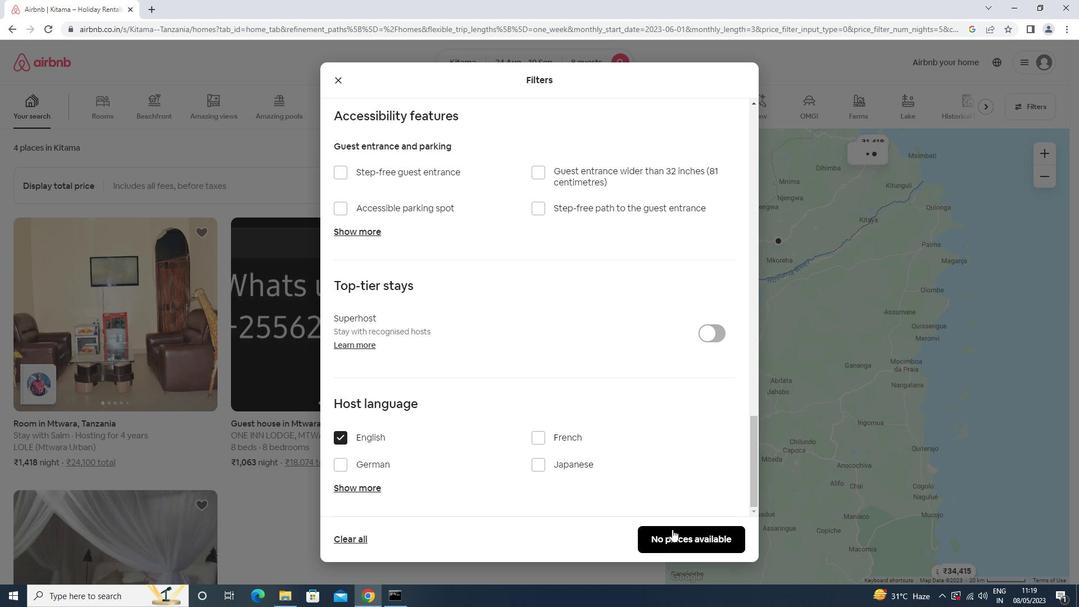 
Action: Mouse pressed left at (676, 535)
Screenshot: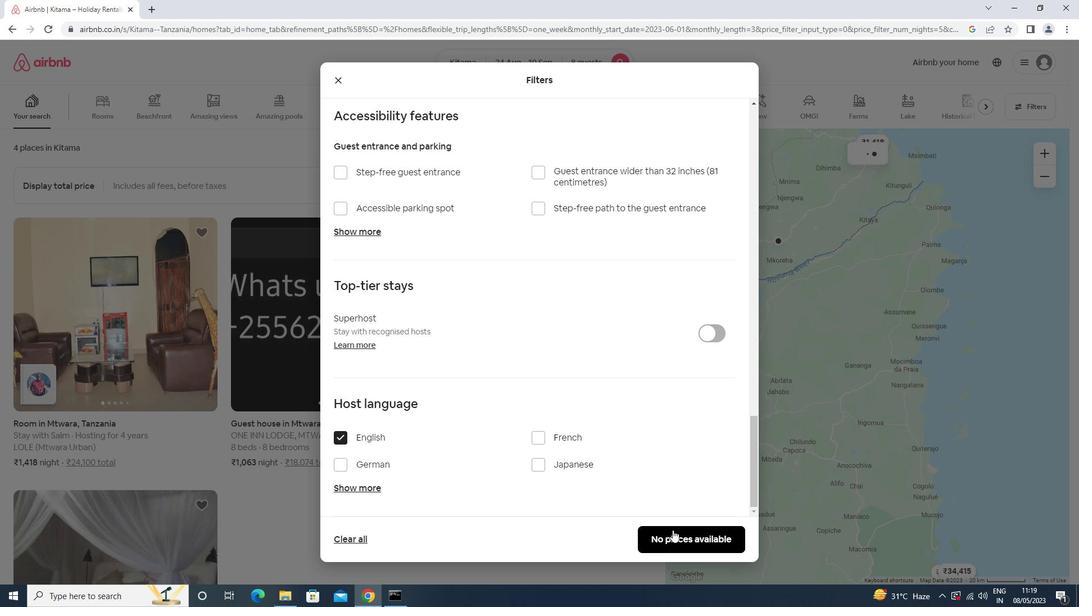 
Action: Mouse moved to (669, 529)
Screenshot: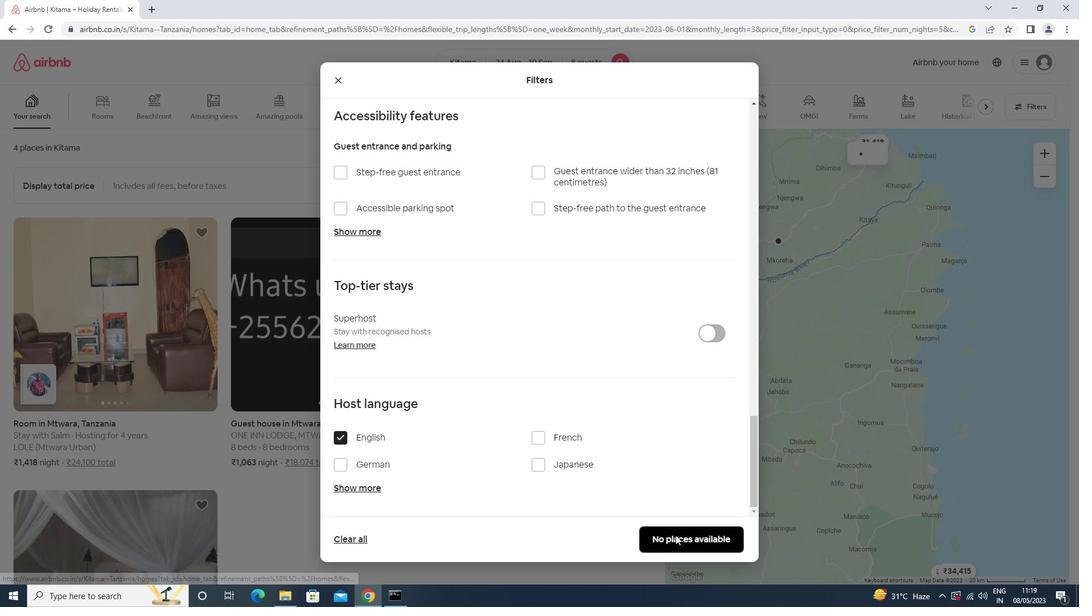 
